 Task: Add Else Nutrition Organic 6 Months+ Original Plant-Powered Super Cereal to the cart.
Action: Mouse moved to (272, 135)
Screenshot: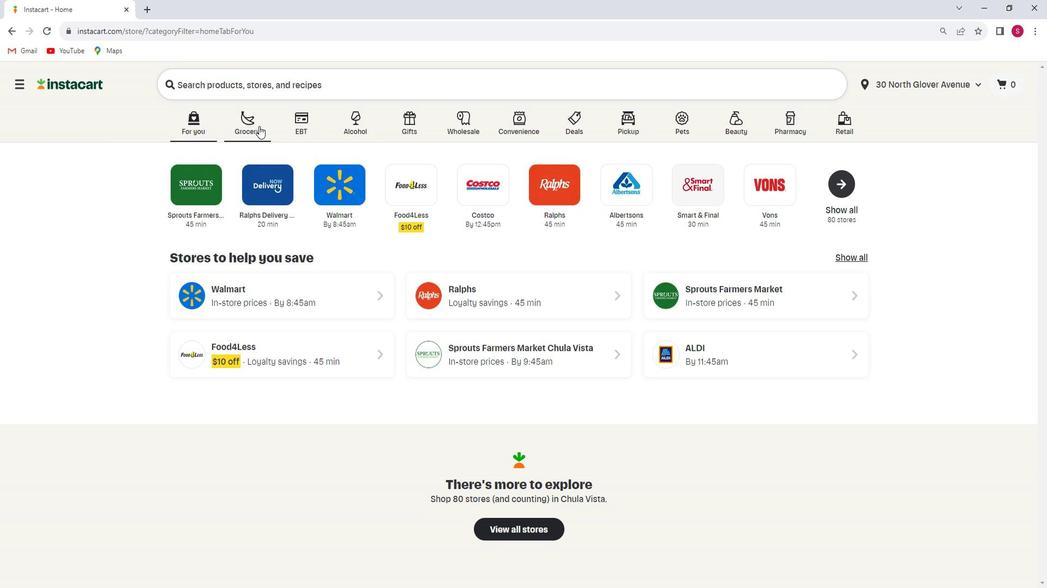 
Action: Mouse pressed left at (272, 135)
Screenshot: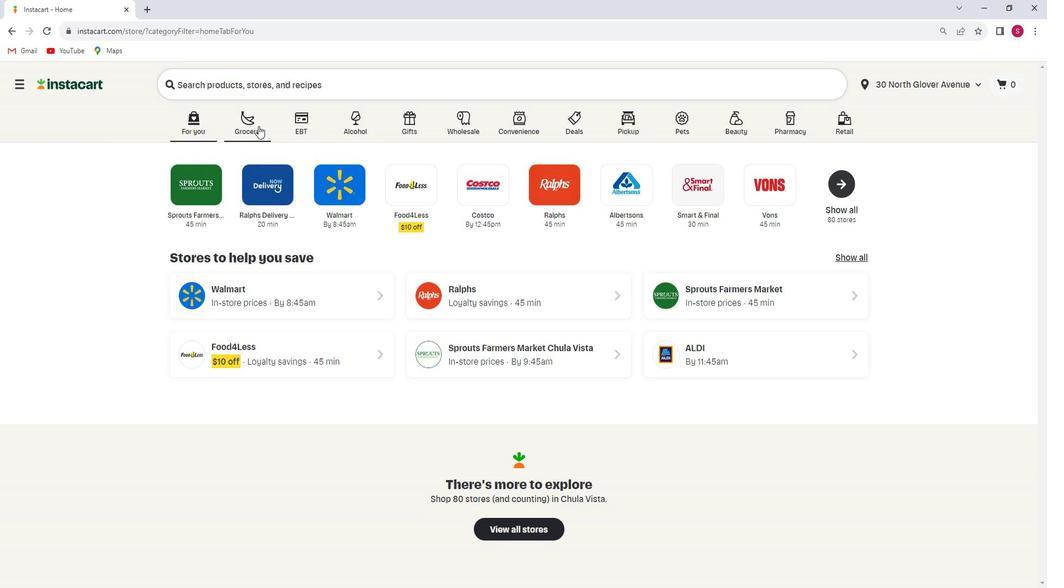 
Action: Mouse moved to (265, 320)
Screenshot: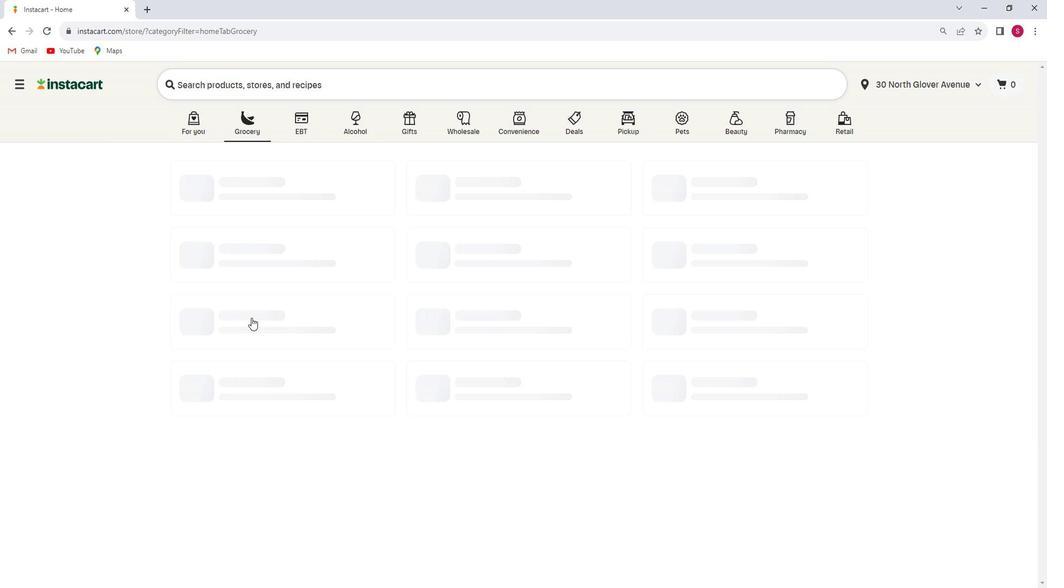 
Action: Mouse pressed left at (265, 320)
Screenshot: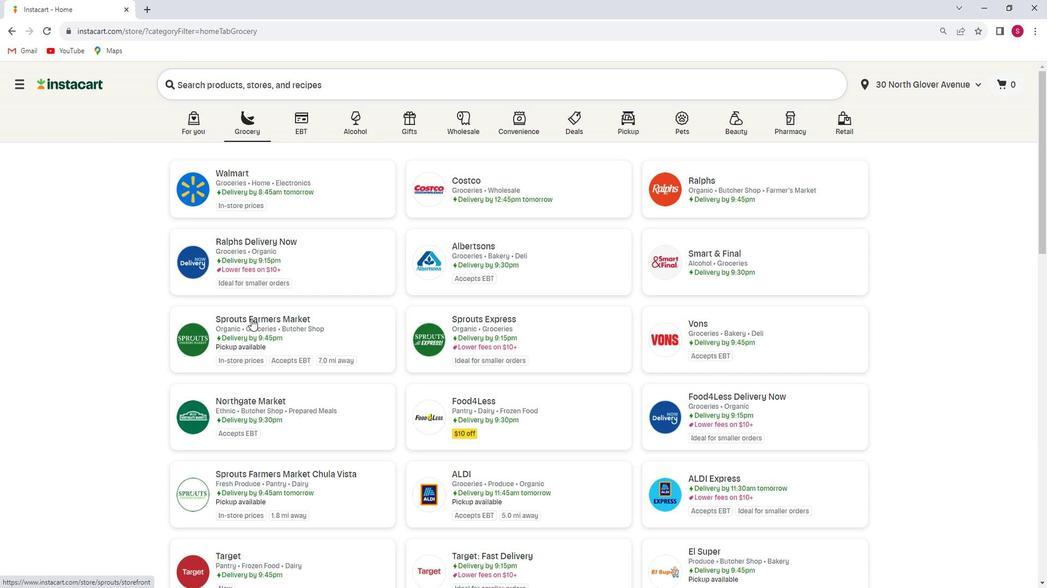
Action: Mouse moved to (107, 338)
Screenshot: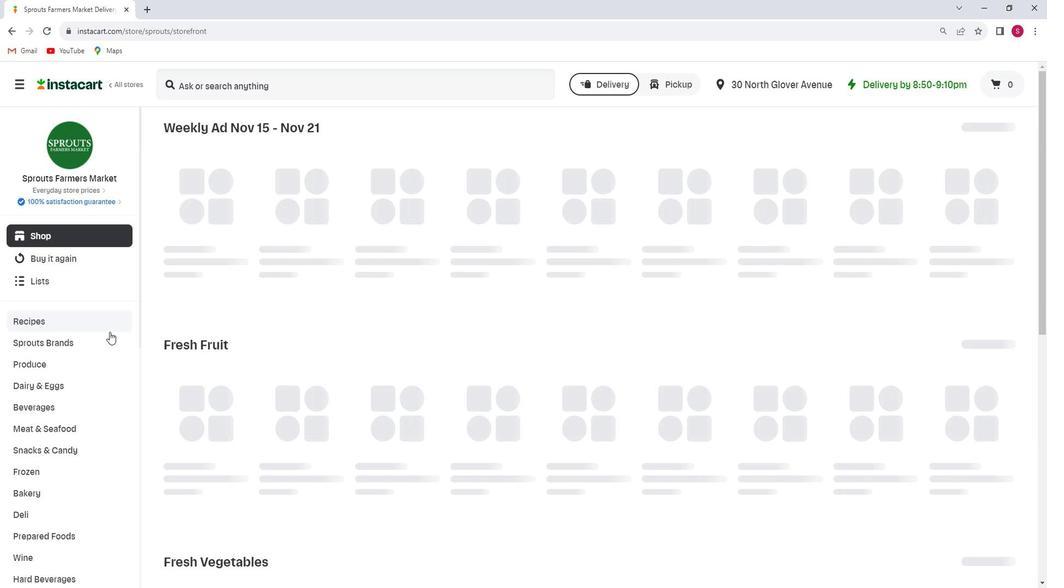
Action: Mouse scrolled (107, 338) with delta (0, 0)
Screenshot: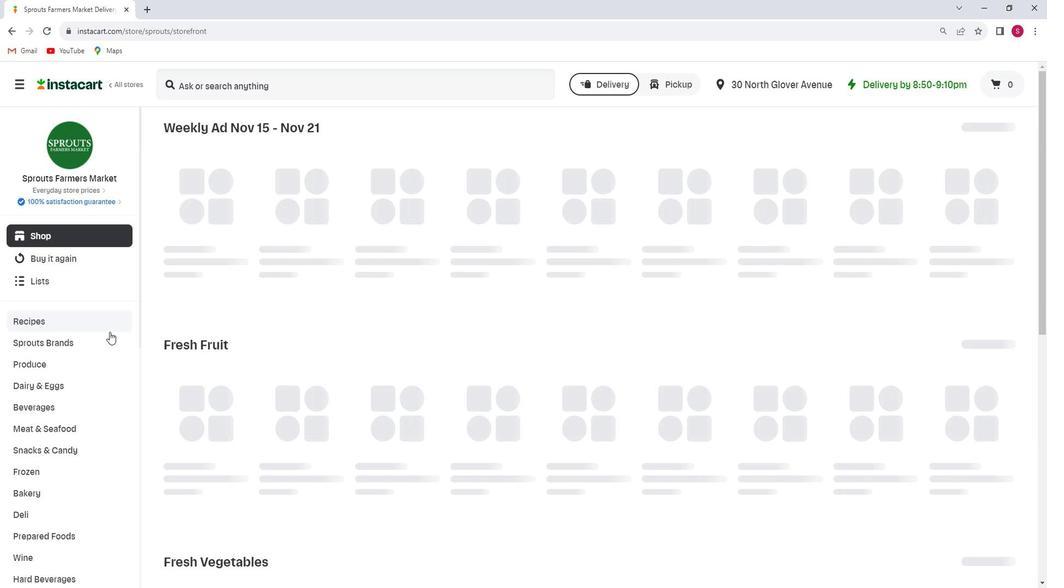 
Action: Mouse scrolled (107, 338) with delta (0, 0)
Screenshot: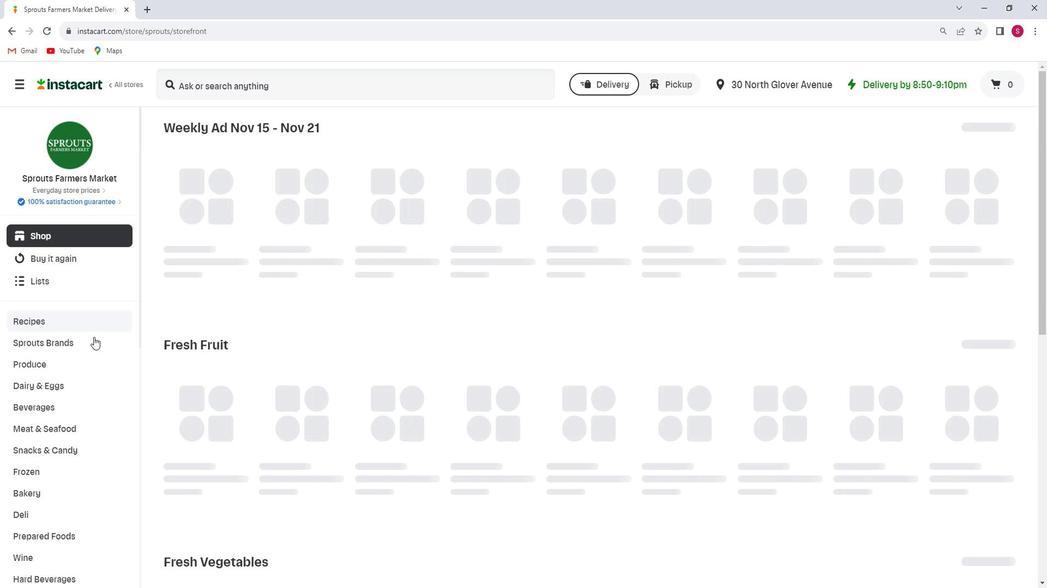 
Action: Mouse scrolled (107, 338) with delta (0, 0)
Screenshot: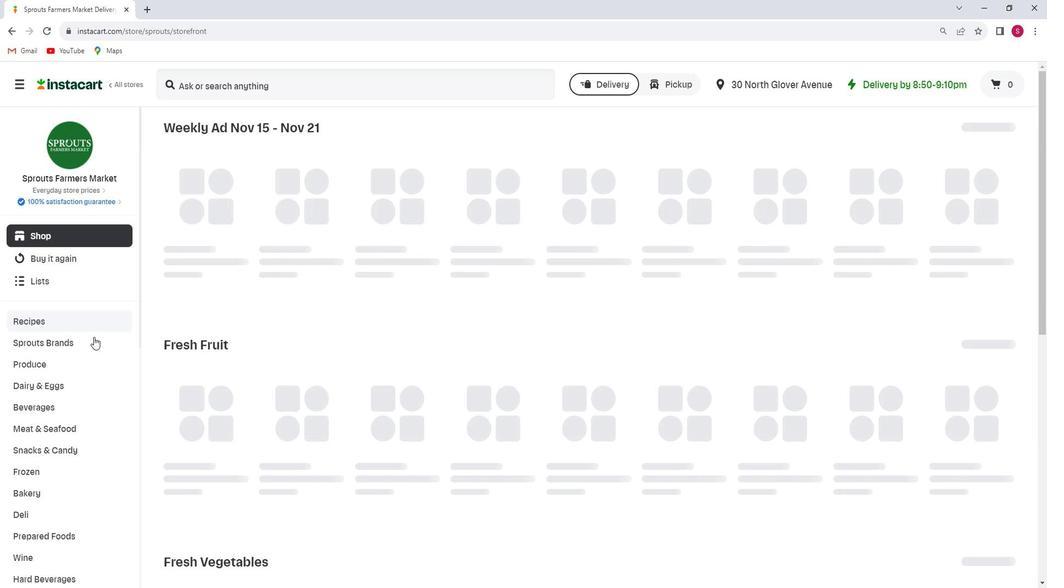 
Action: Mouse moved to (107, 338)
Screenshot: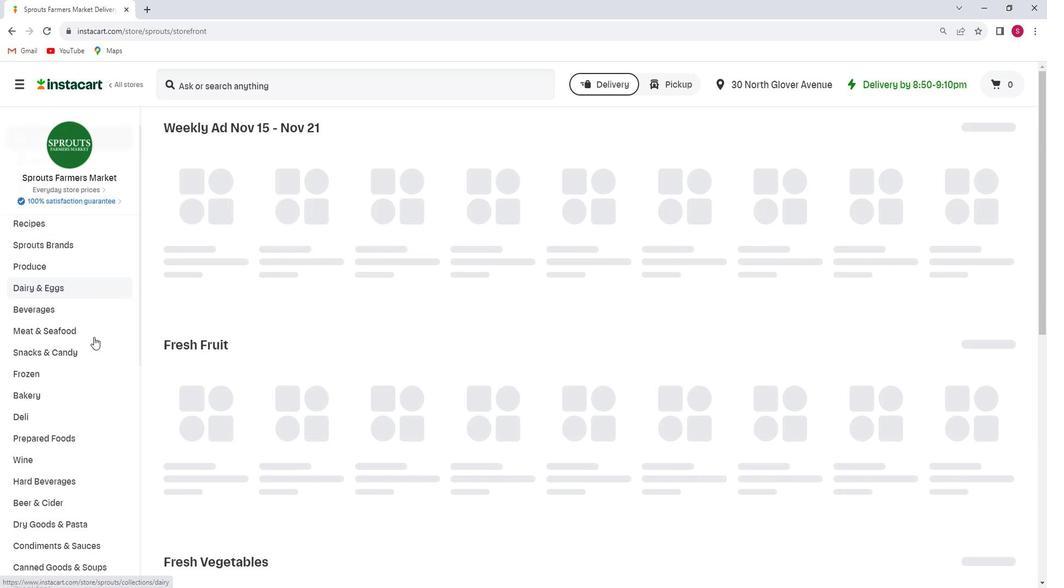 
Action: Mouse scrolled (107, 338) with delta (0, 0)
Screenshot: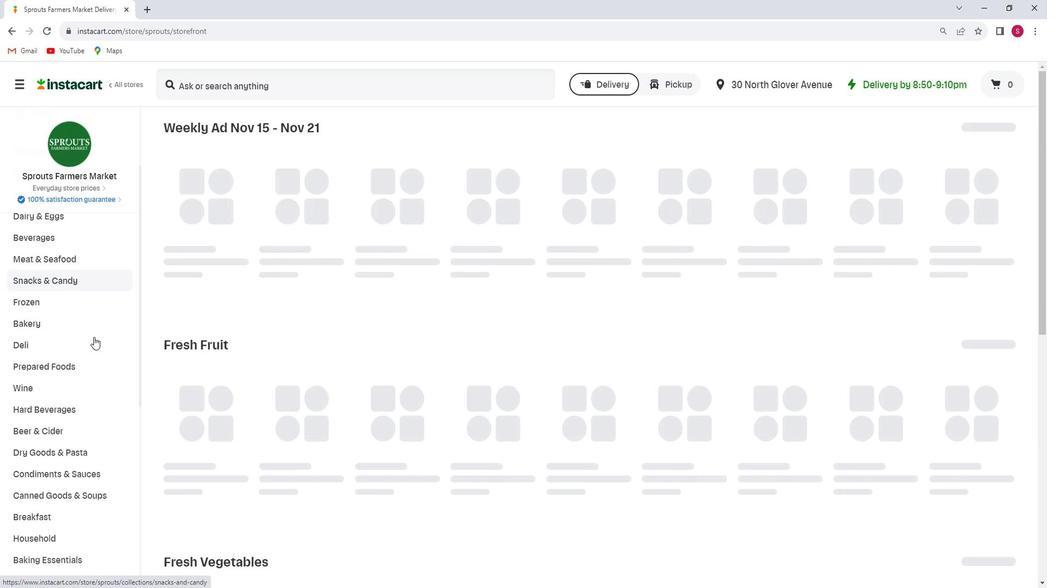 
Action: Mouse scrolled (107, 338) with delta (0, 0)
Screenshot: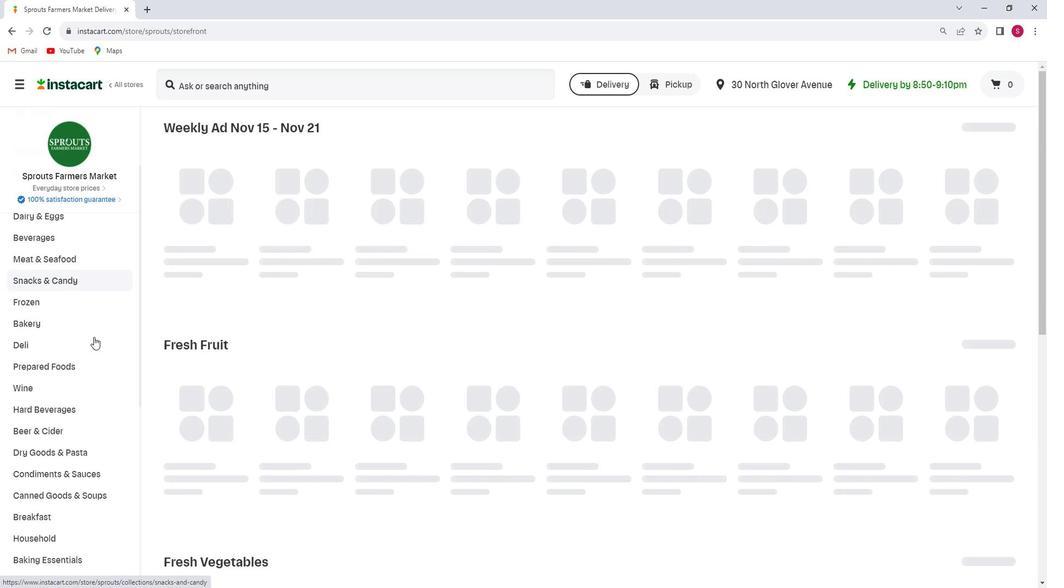 
Action: Mouse scrolled (107, 338) with delta (0, 0)
Screenshot: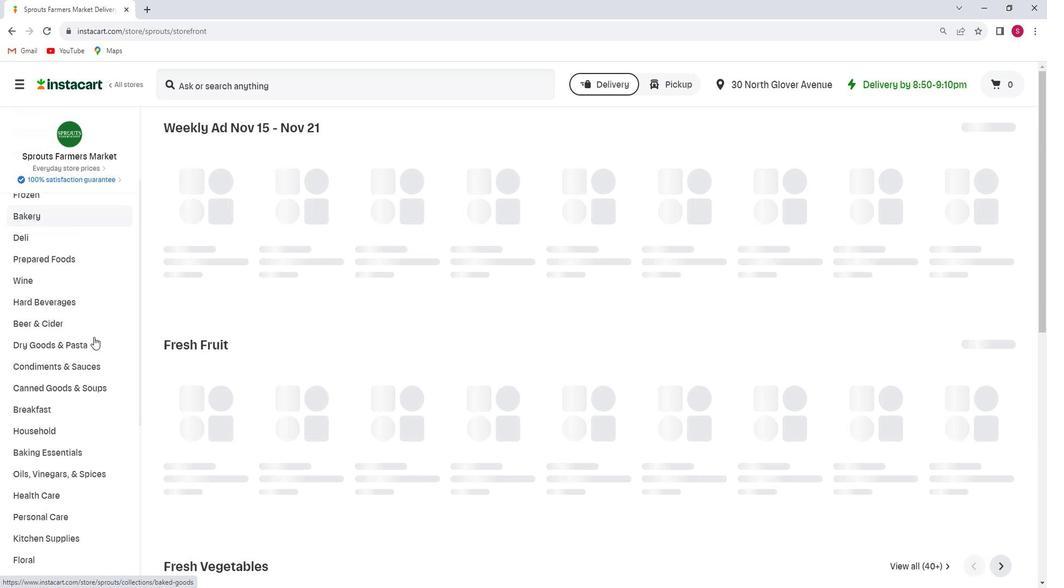 
Action: Mouse scrolled (107, 338) with delta (0, 0)
Screenshot: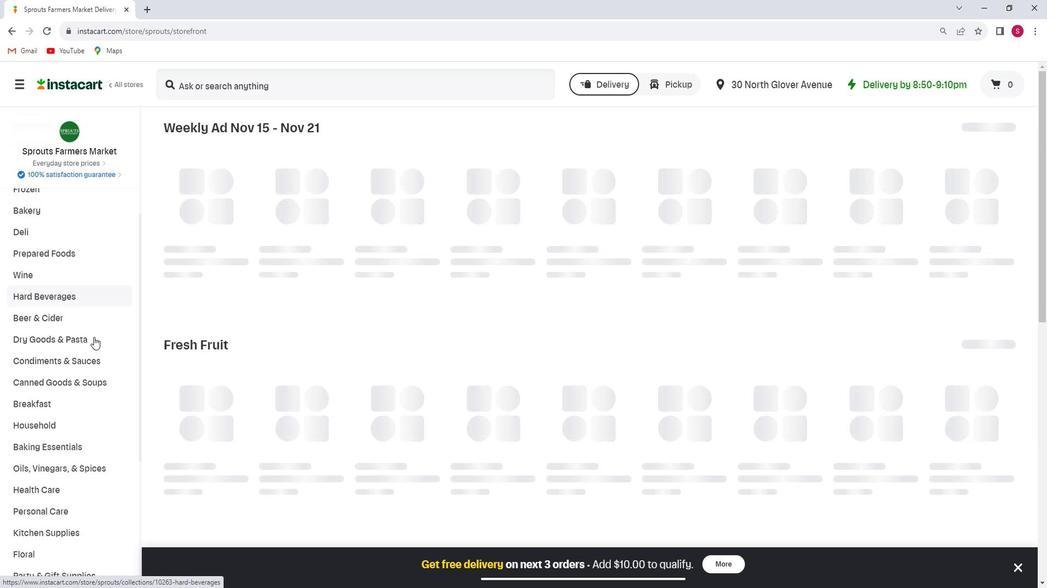 
Action: Mouse scrolled (107, 338) with delta (0, 0)
Screenshot: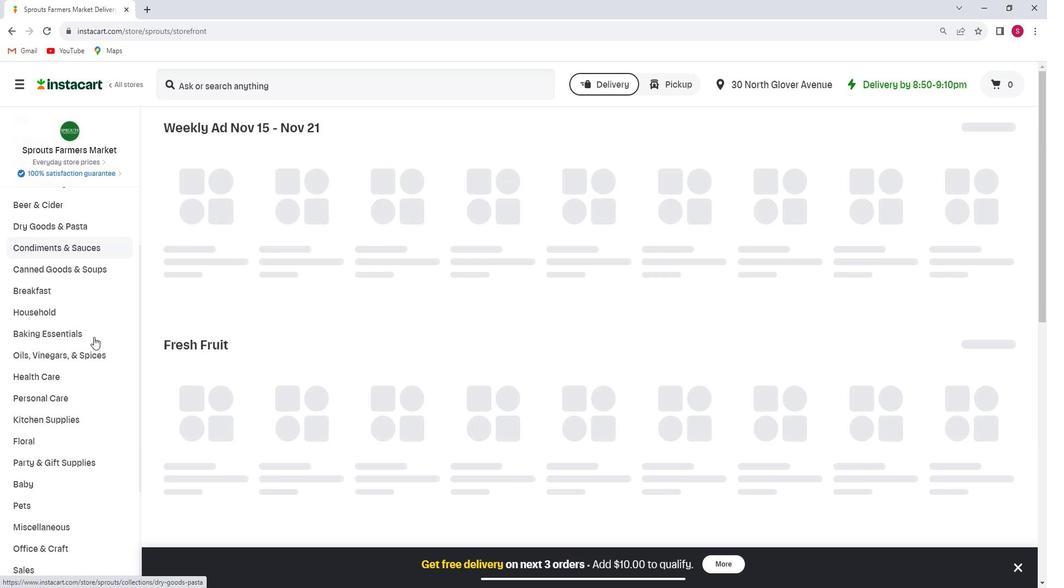 
Action: Mouse moved to (105, 341)
Screenshot: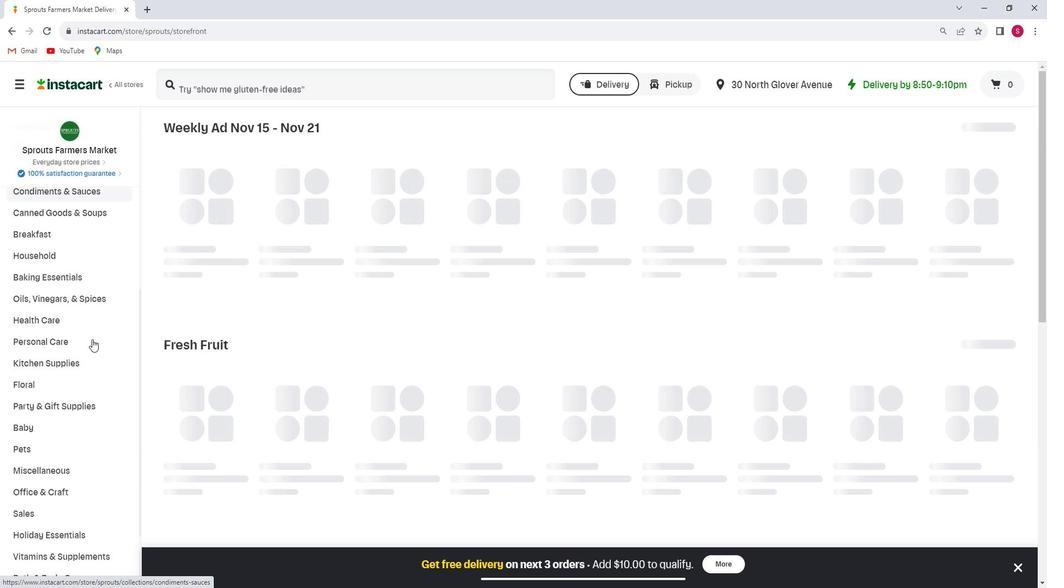 
Action: Mouse scrolled (105, 340) with delta (0, 0)
Screenshot: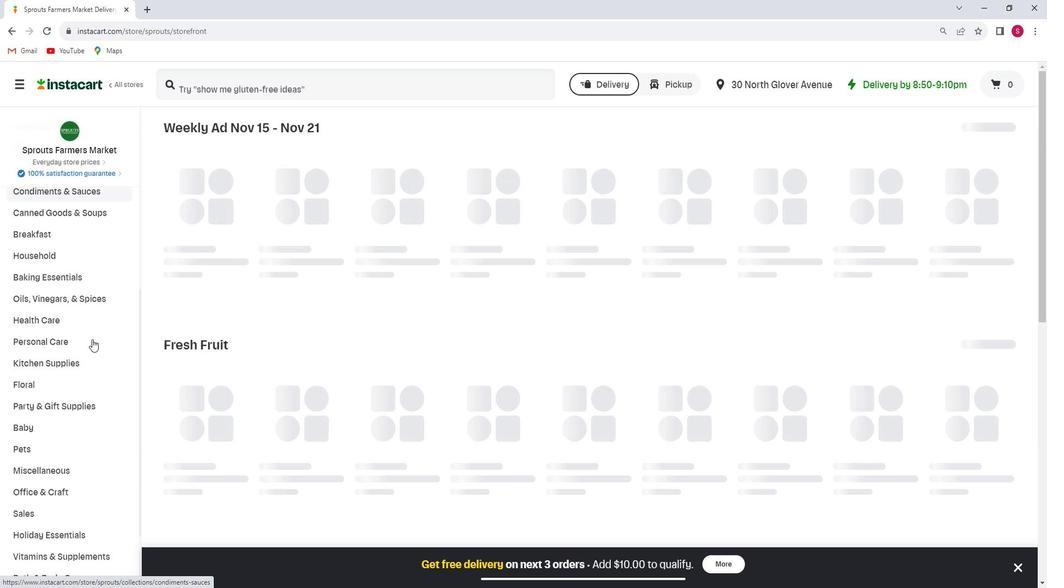 
Action: Mouse scrolled (105, 340) with delta (0, 0)
Screenshot: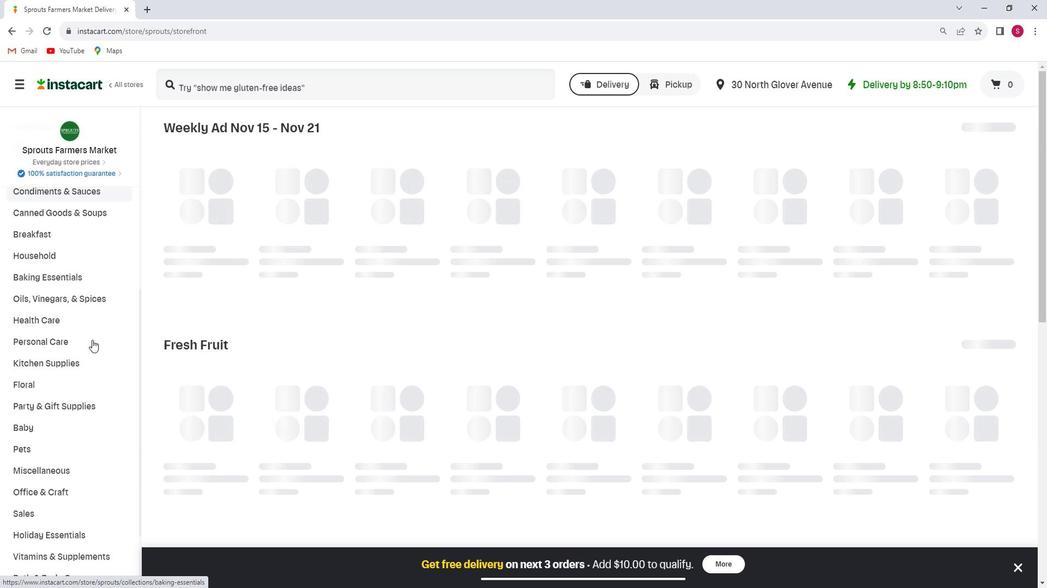 
Action: Mouse moved to (58, 393)
Screenshot: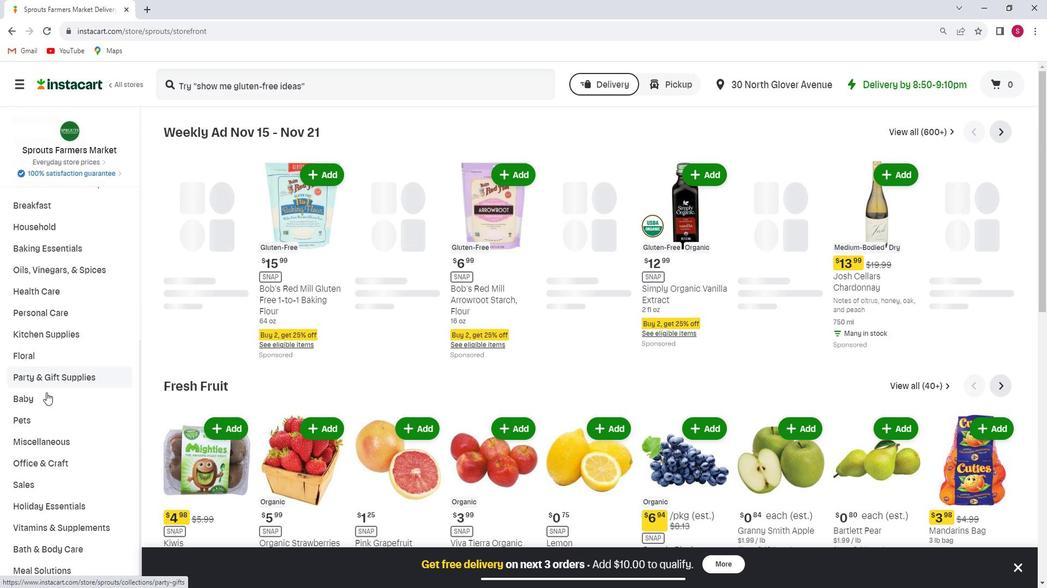 
Action: Mouse pressed left at (58, 393)
Screenshot: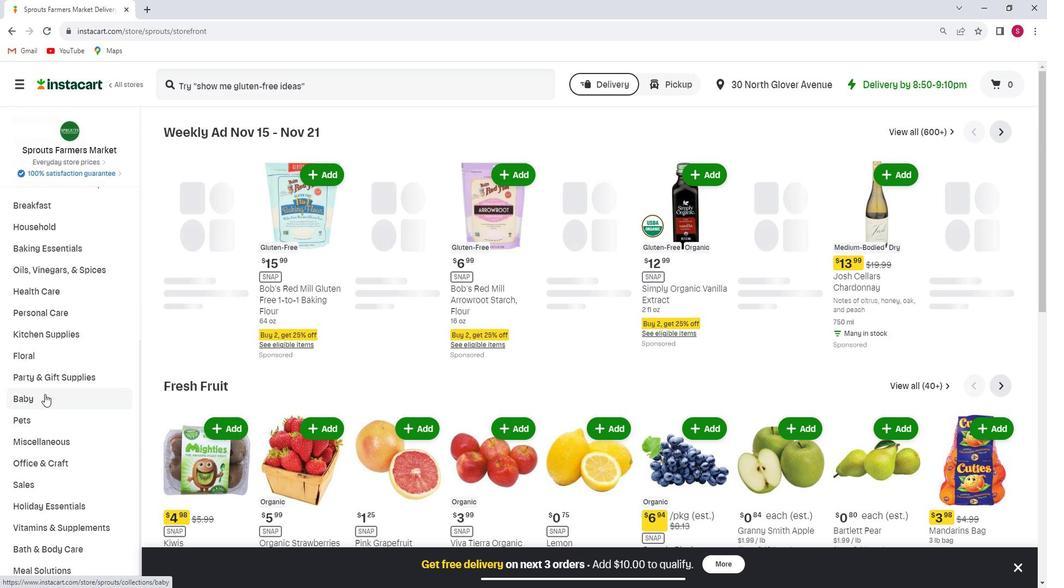 
Action: Mouse moved to (46, 482)
Screenshot: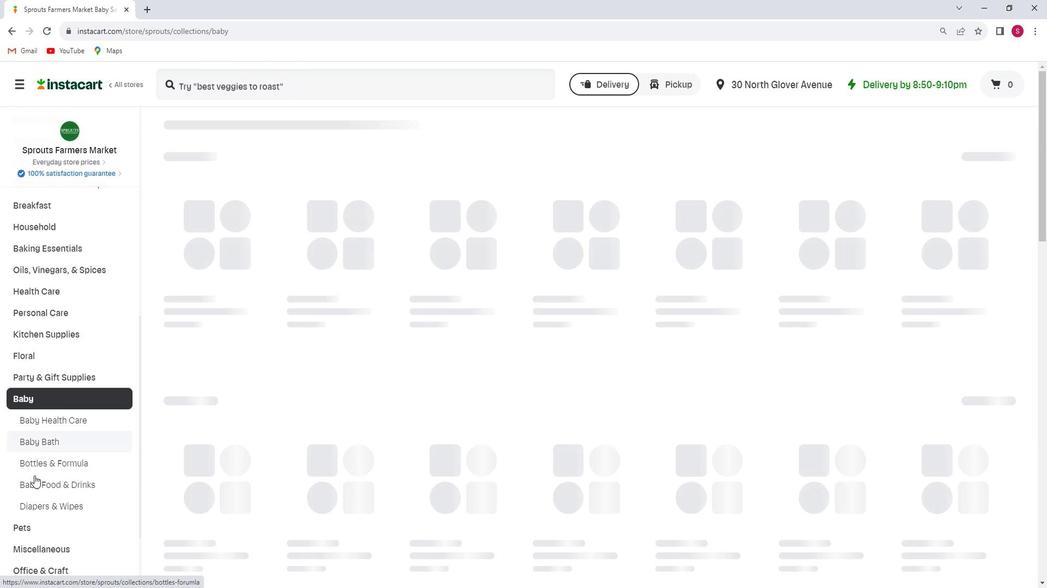 
Action: Mouse pressed left at (46, 482)
Screenshot: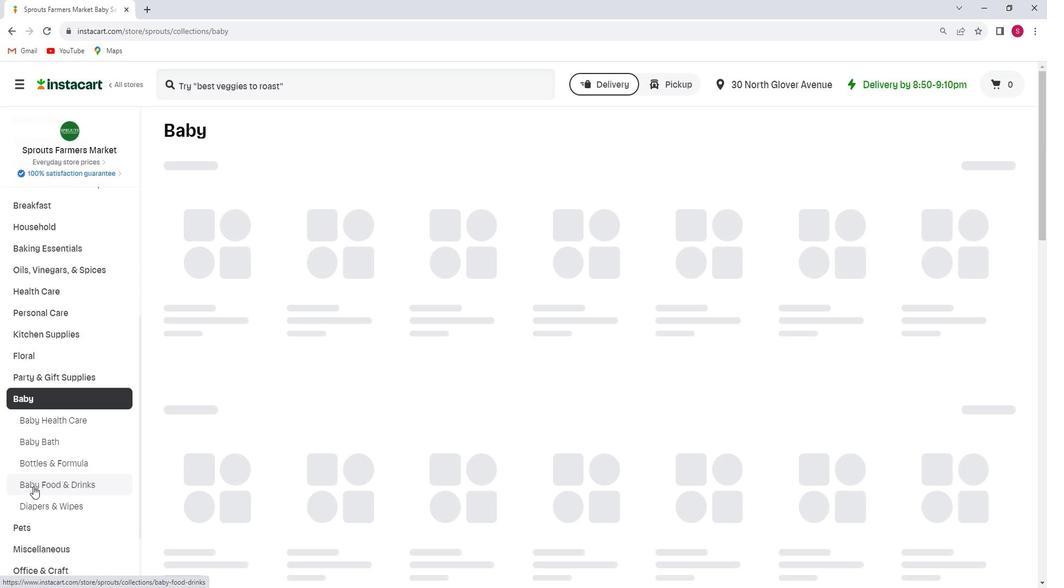 
Action: Mouse moved to (234, 97)
Screenshot: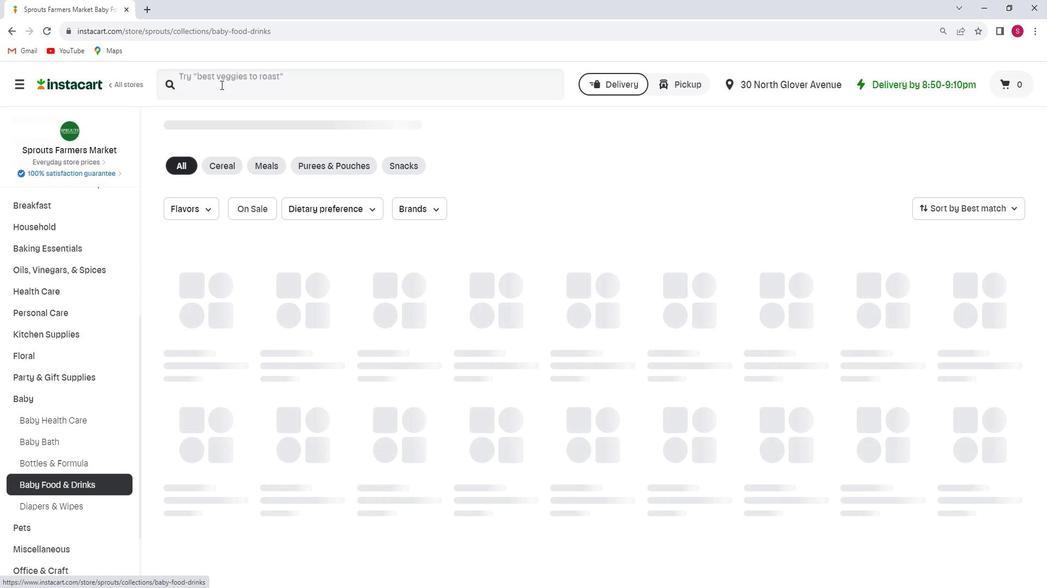 
Action: Mouse pressed left at (234, 97)
Screenshot: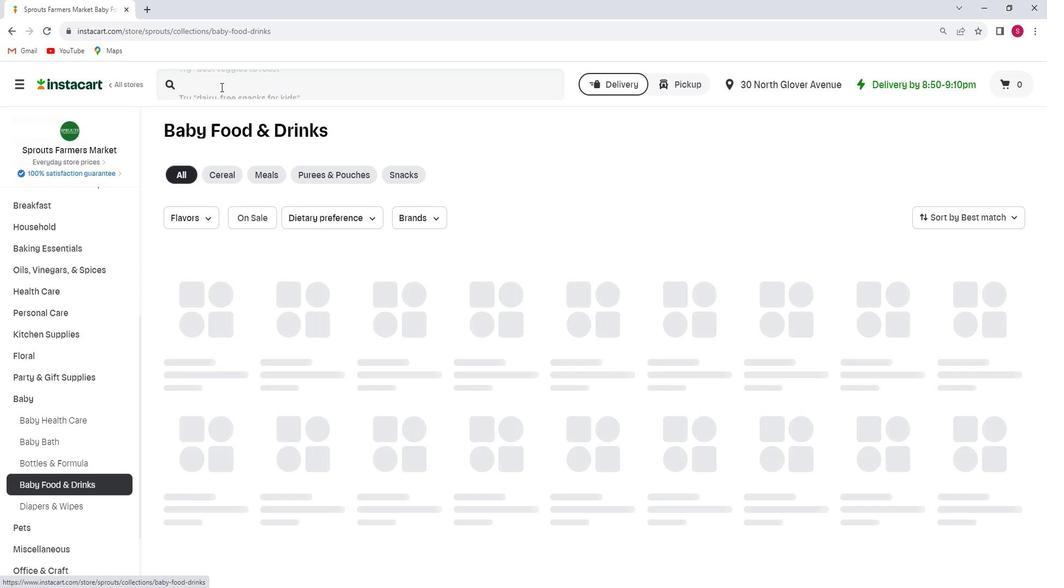 
Action: Key pressed <Key.shift><Key.shift><Key.shift><Key.shift><Key.shift><Key.shift><Key.shift><Key.shift><Key.shift><Key.shift><Key.shift><Key.shift><Key.shift>Else<Key.space><Key.shift_r><Key.shift_r>Nutritio
Screenshot: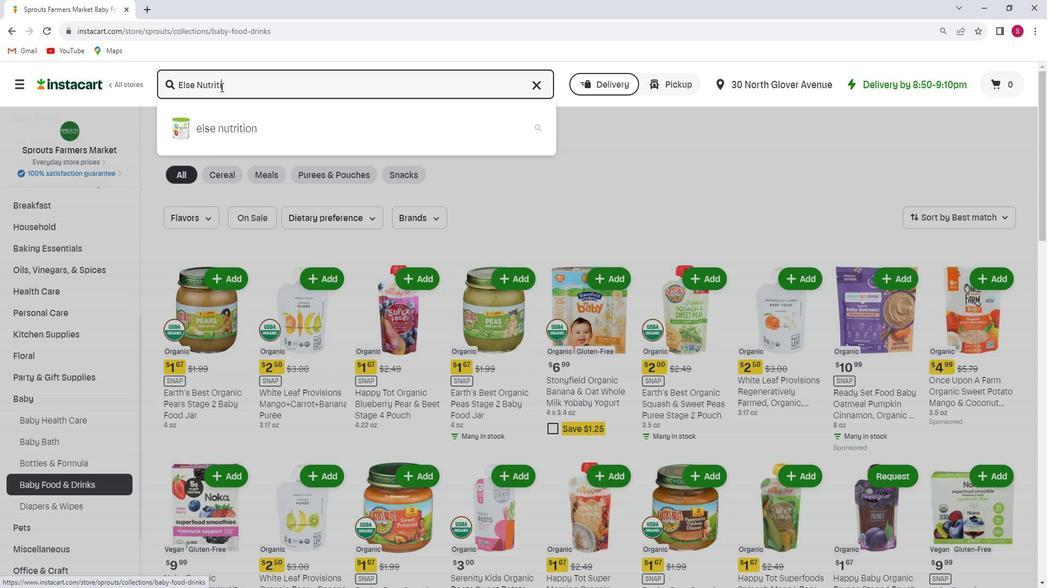 
Action: Mouse moved to (399, 132)
Screenshot: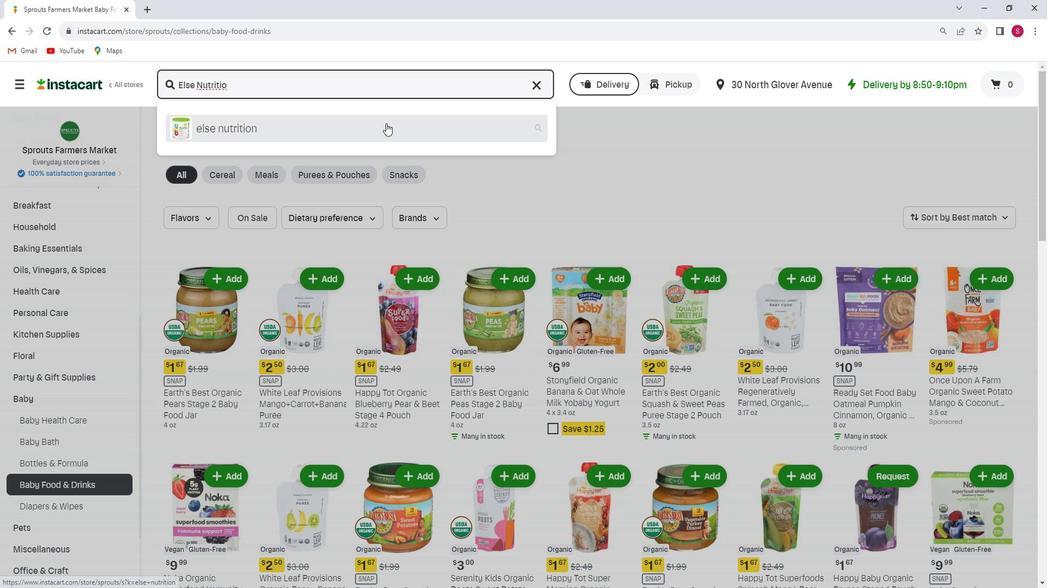 
Action: Key pressed n<Key.space><Key.shift_r>Organic<Key.space>6<Key.space><Key.shift_r>Months+<Key.space><Key.shift_r>Original<Key.space><Key.shift_r>Plant-<Key.shift_r>Powered<Key.space><Key.shift>Super<Key.space><Key.shift><Key.shift><Key.shift><Key.shift><Key.shift><Key.shift><Key.shift><Key.shift><Key.shift><Key.shift><Key.shift>Cereal<Key.enter>
Screenshot: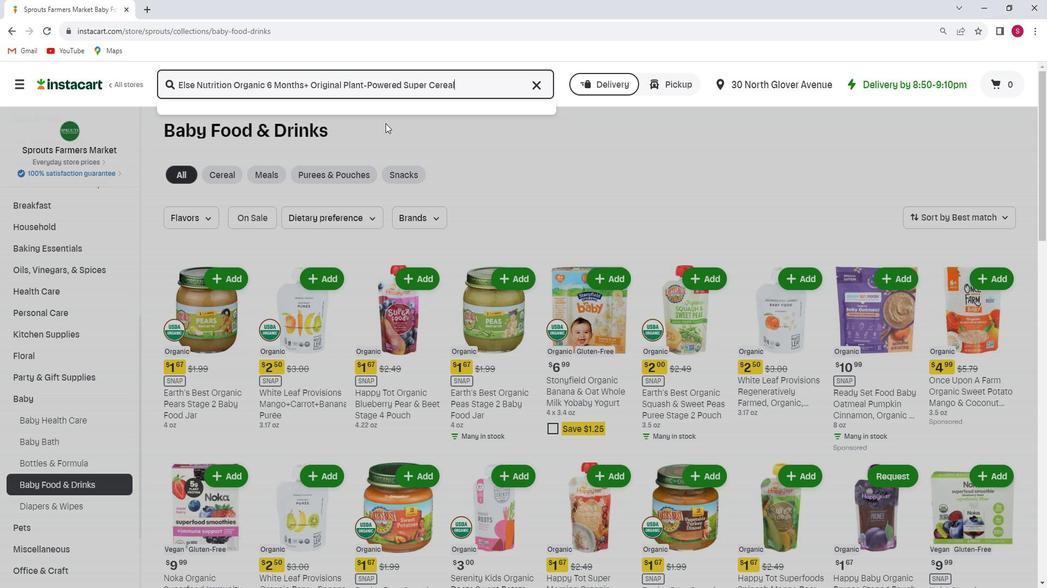 
Action: Mouse moved to (595, 196)
Screenshot: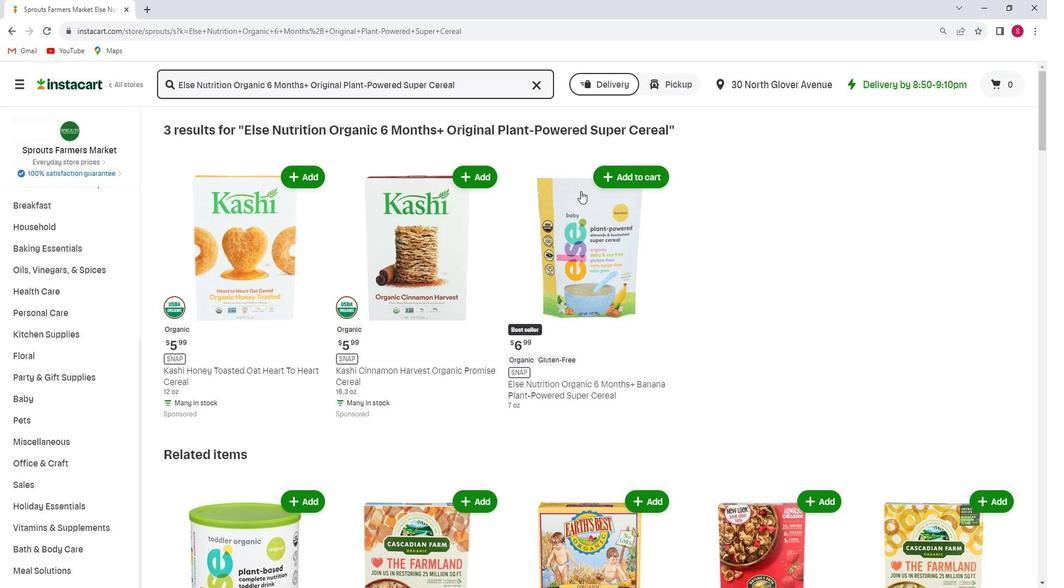 
Action: Mouse scrolled (595, 196) with delta (0, 0)
Screenshot: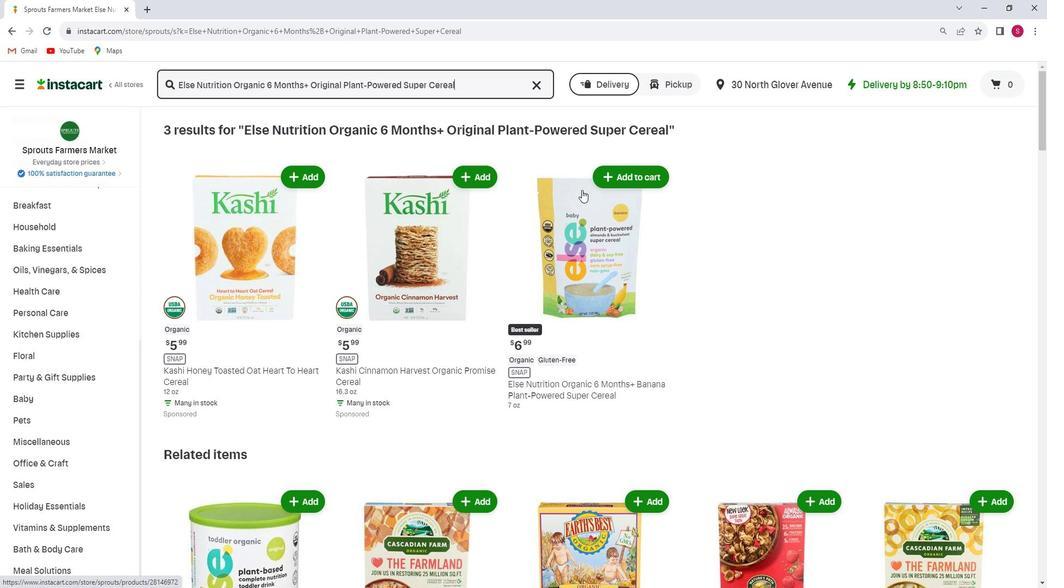 
Action: Mouse moved to (587, 202)
Screenshot: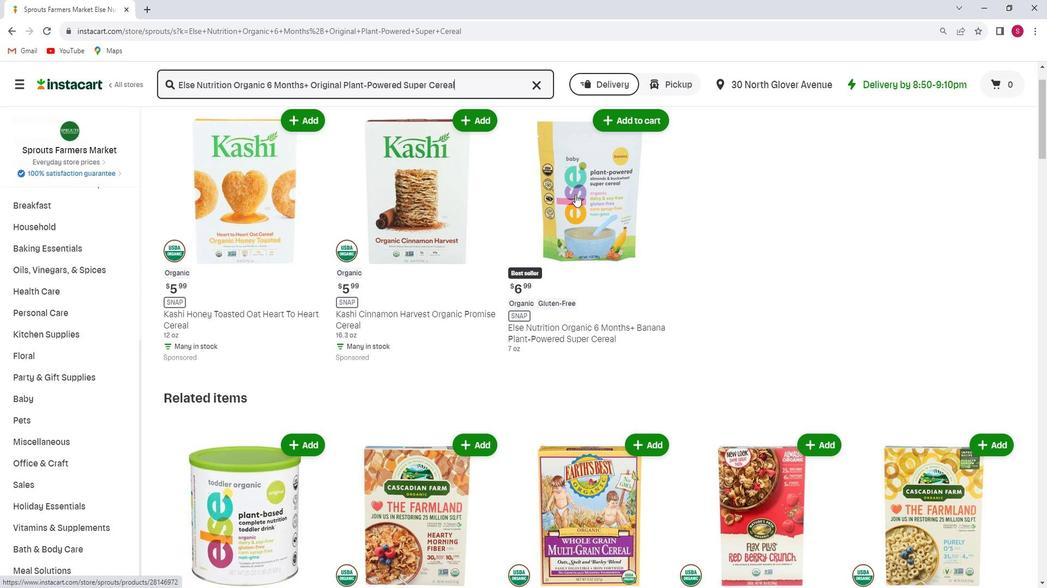 
Action: Mouse scrolled (587, 202) with delta (0, 0)
Screenshot: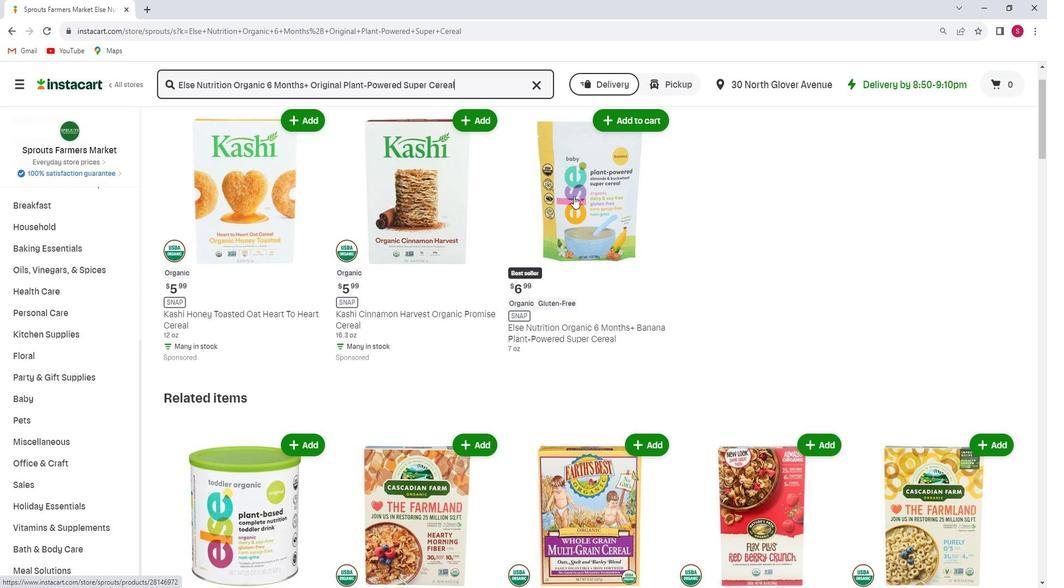
Action: Mouse scrolled (587, 202) with delta (0, 0)
Screenshot: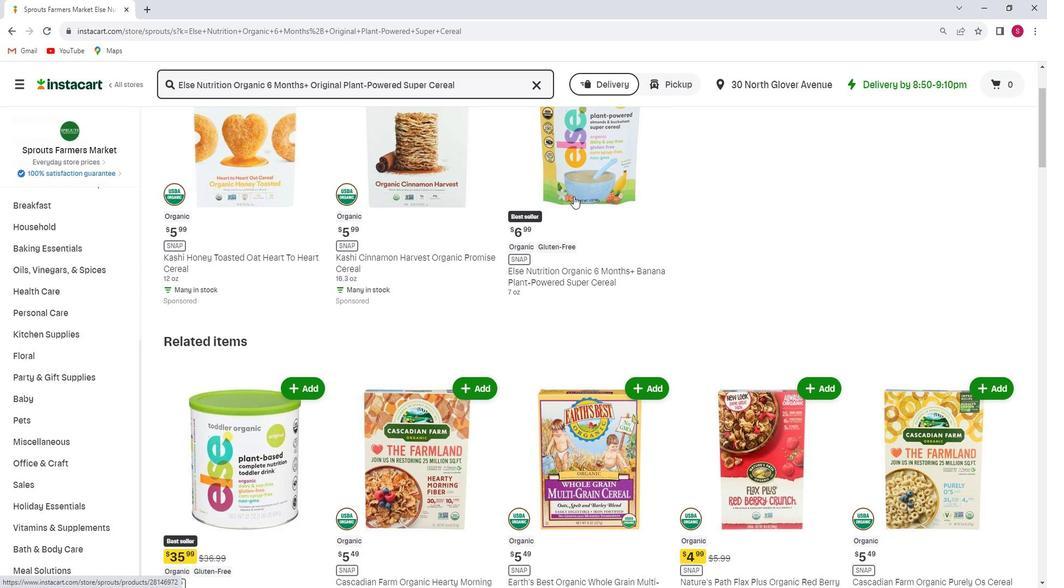 
Action: Mouse scrolled (587, 202) with delta (0, 0)
Screenshot: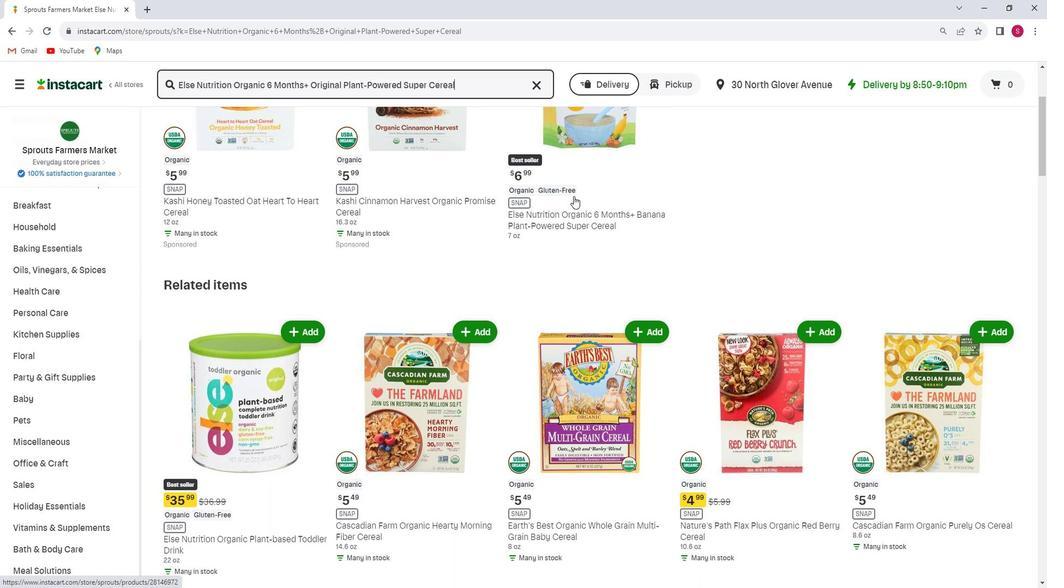 
Action: Mouse scrolled (587, 202) with delta (0, 0)
Screenshot: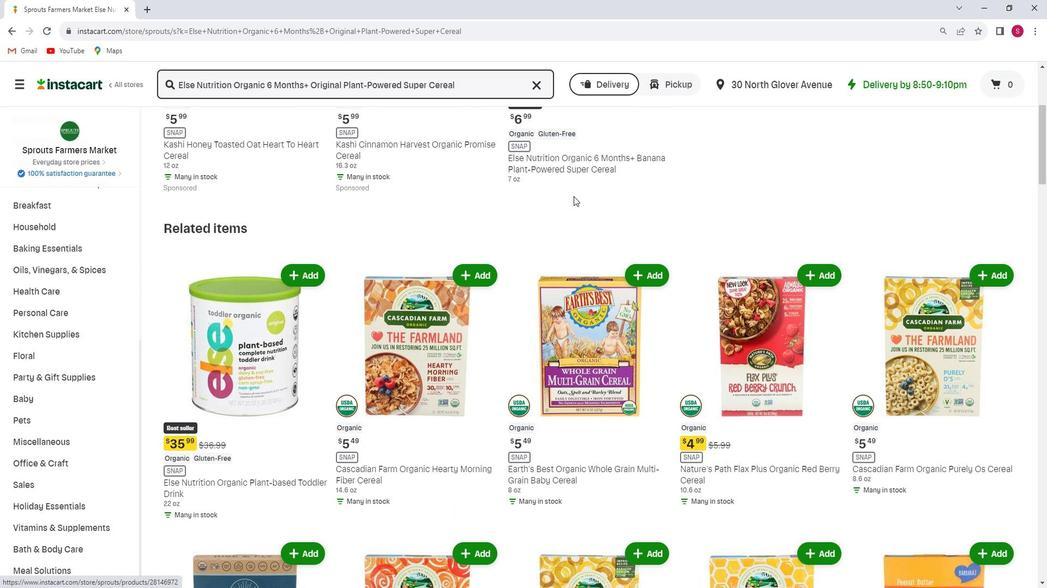 
Action: Mouse scrolled (587, 202) with delta (0, 0)
Screenshot: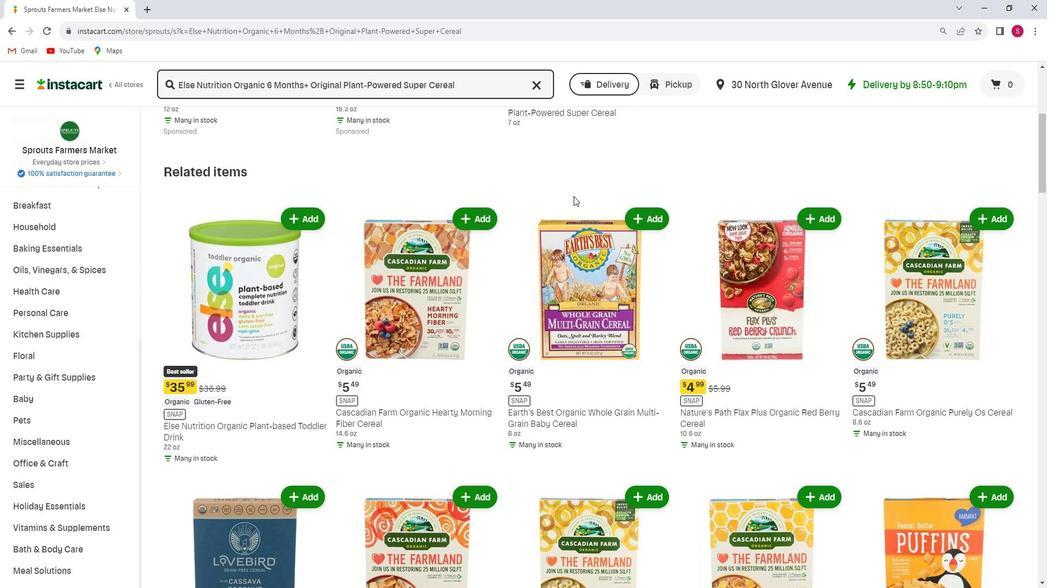 
Action: Mouse scrolled (587, 202) with delta (0, 0)
Screenshot: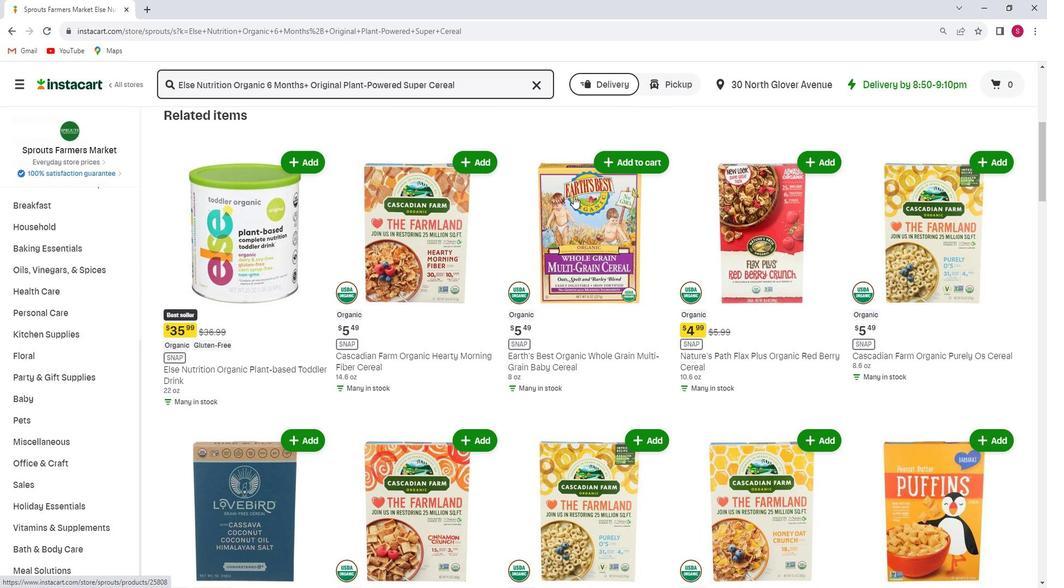 
Action: Mouse scrolled (587, 202) with delta (0, 0)
Screenshot: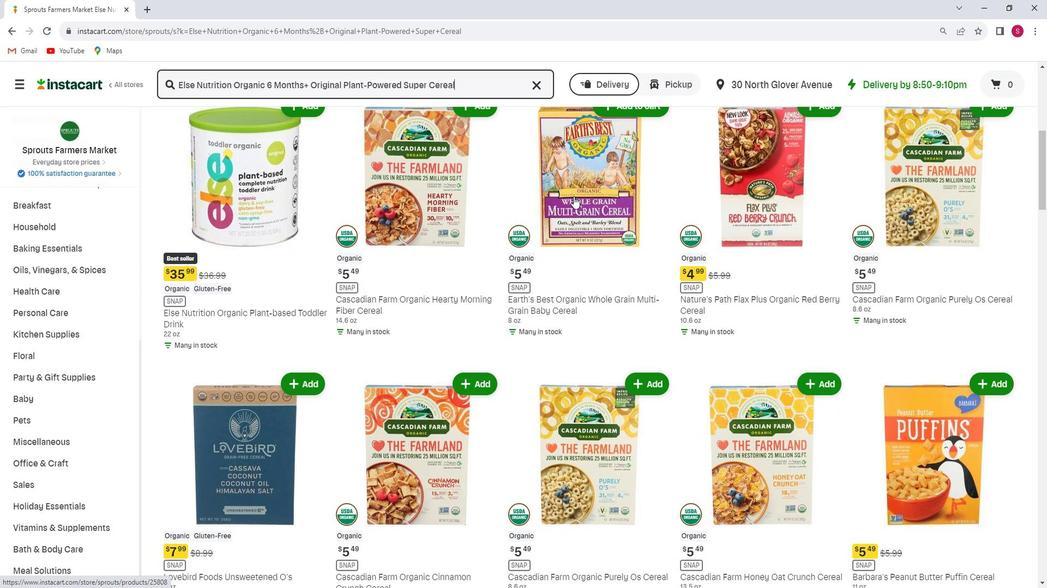 
Action: Mouse scrolled (587, 202) with delta (0, 0)
Screenshot: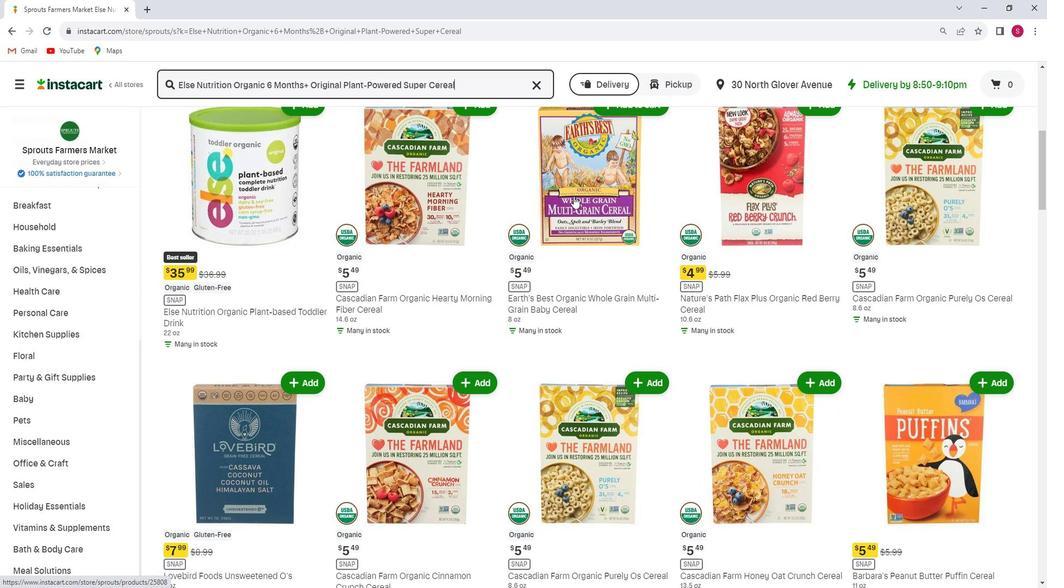 
Action: Mouse scrolled (587, 202) with delta (0, 0)
Screenshot: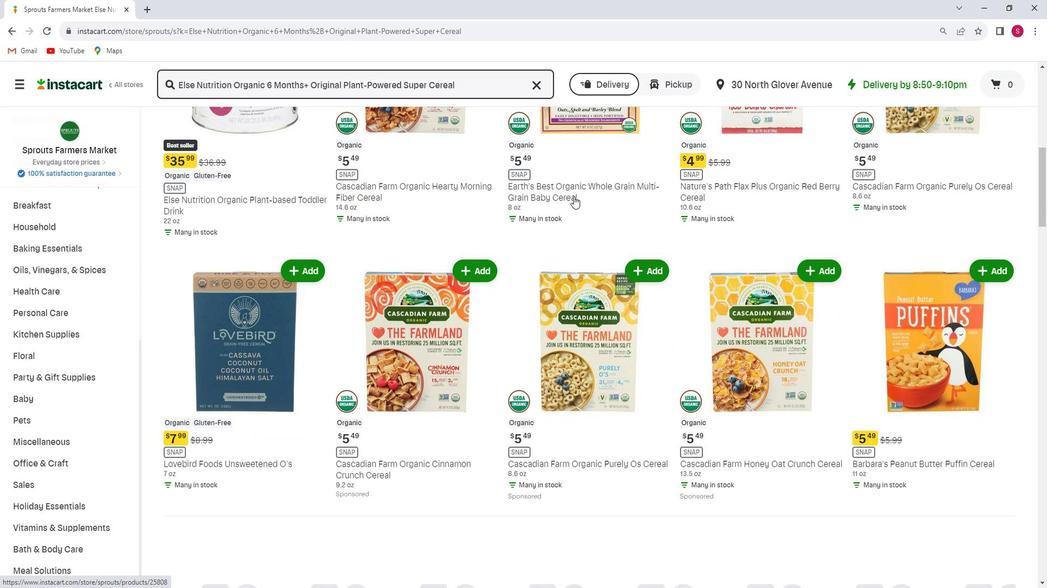 
Action: Mouse scrolled (587, 202) with delta (0, 0)
Screenshot: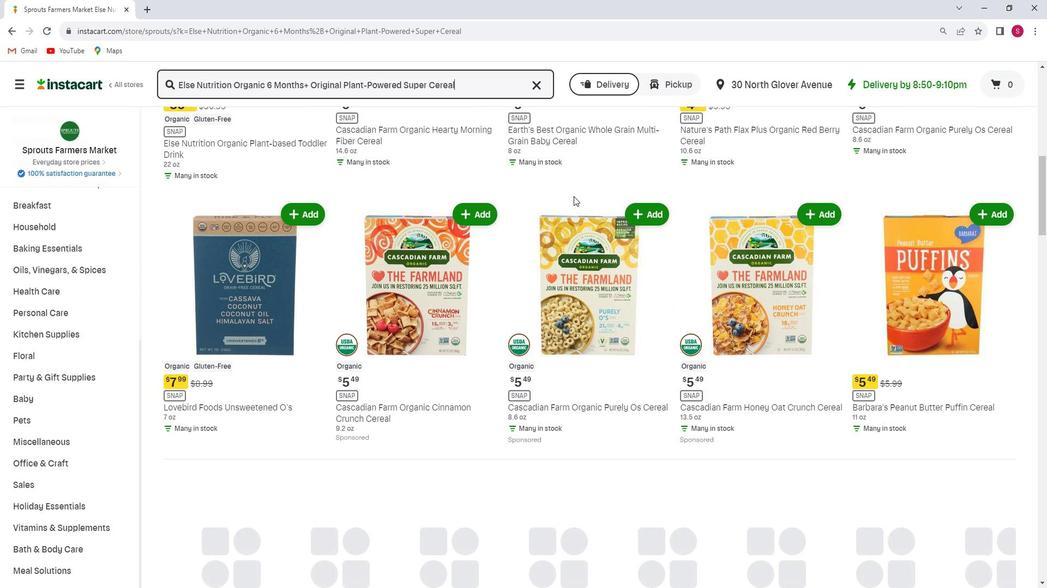 
Action: Mouse scrolled (587, 202) with delta (0, 0)
Screenshot: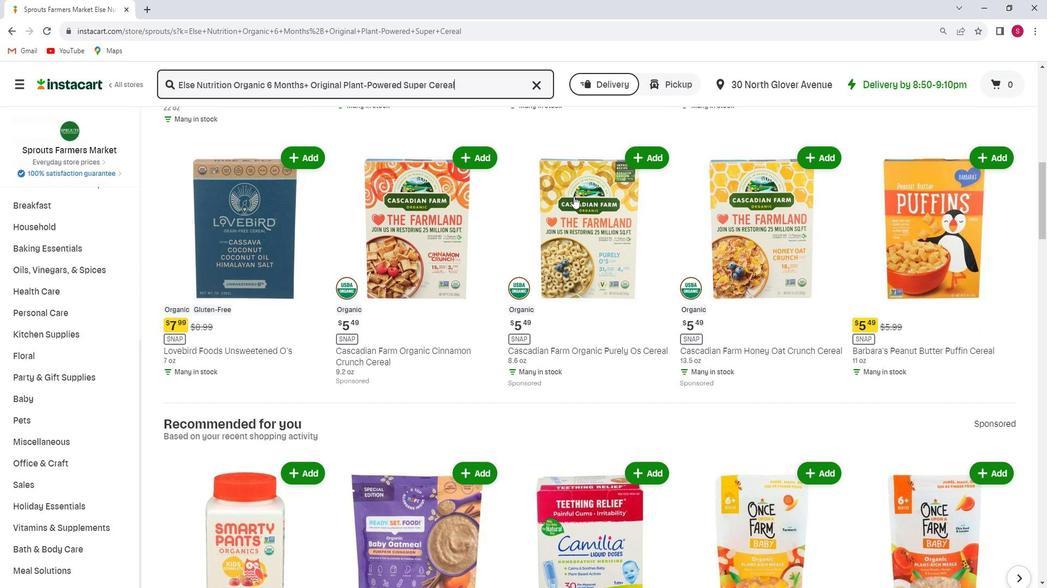 
Action: Mouse scrolled (587, 202) with delta (0, 0)
Screenshot: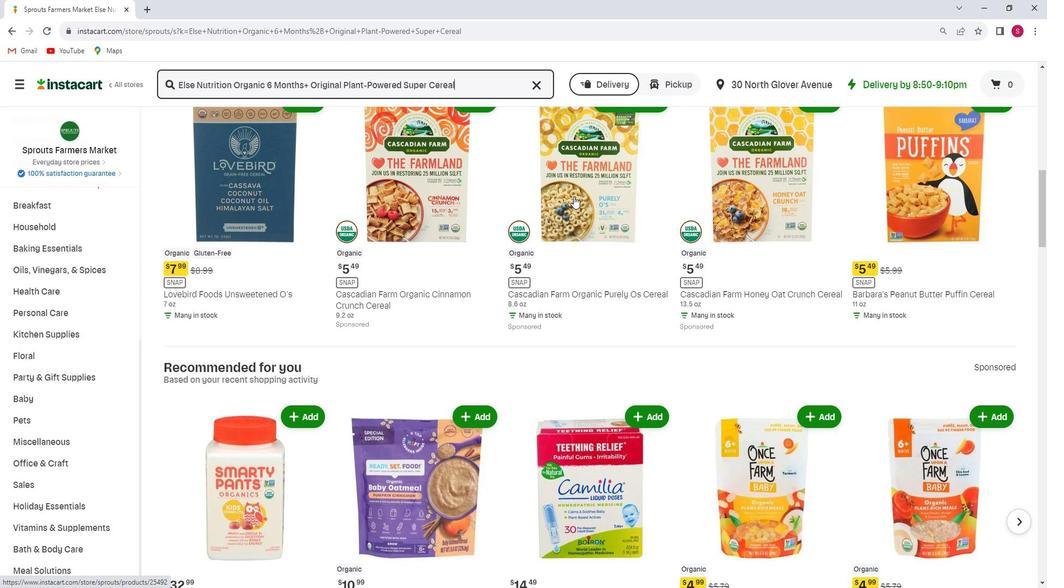 
Action: Mouse scrolled (587, 202) with delta (0, 0)
Screenshot: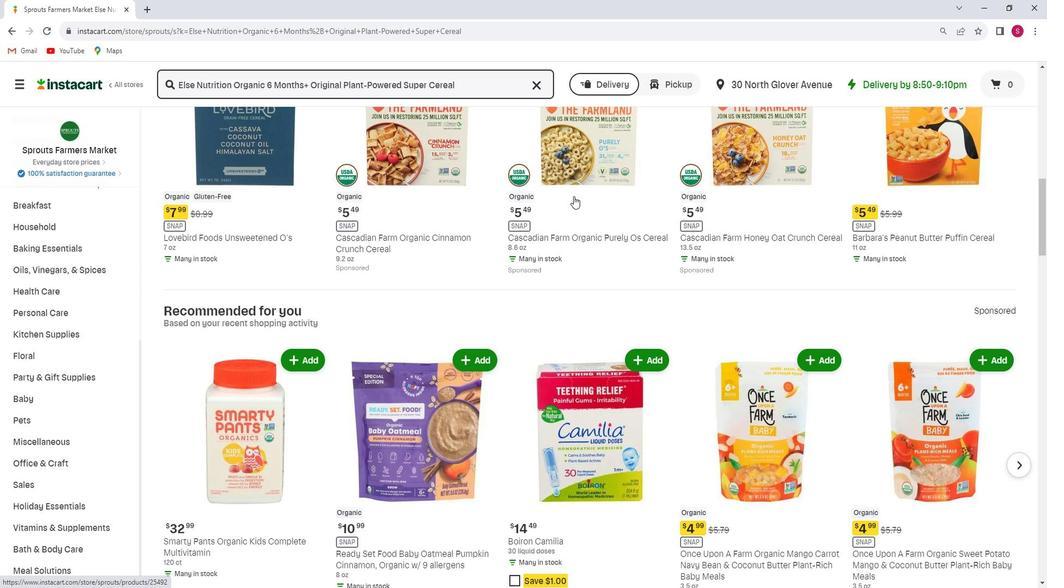 
Action: Mouse scrolled (587, 202) with delta (0, 0)
Screenshot: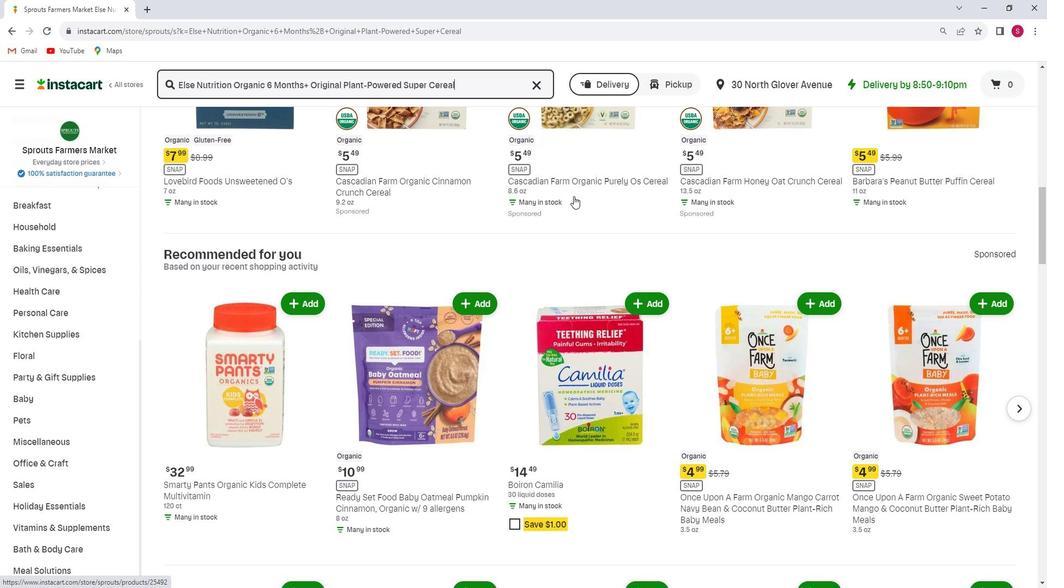 
Action: Mouse scrolled (587, 202) with delta (0, 0)
Screenshot: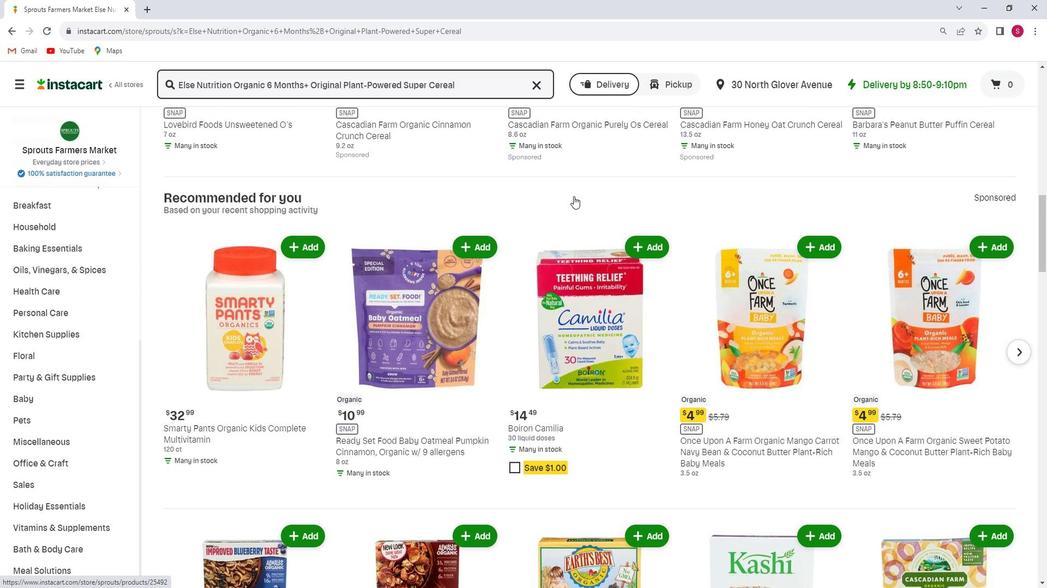 
Action: Mouse scrolled (587, 202) with delta (0, 0)
Screenshot: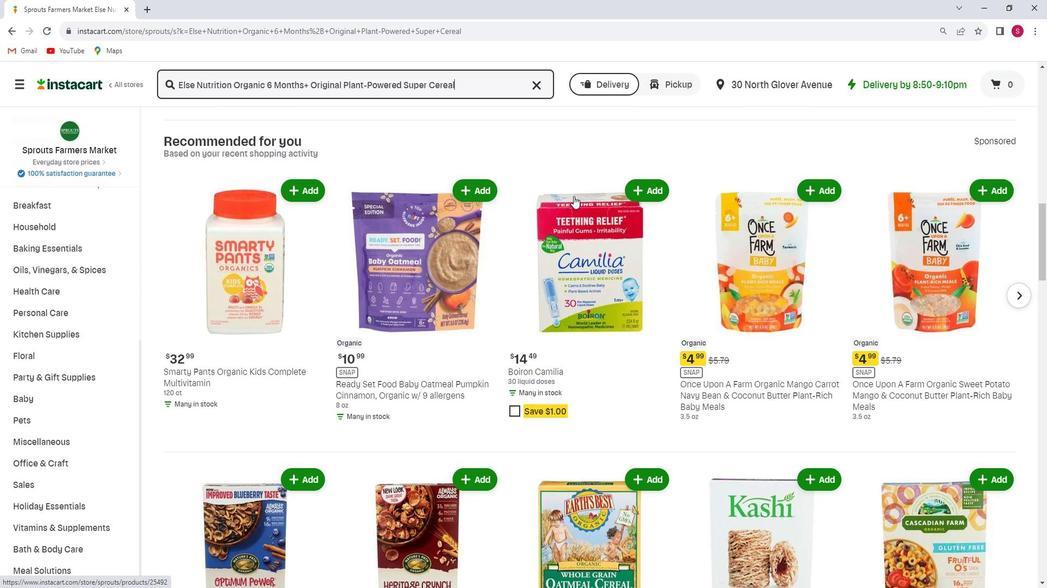 
Action: Mouse scrolled (587, 202) with delta (0, 0)
Screenshot: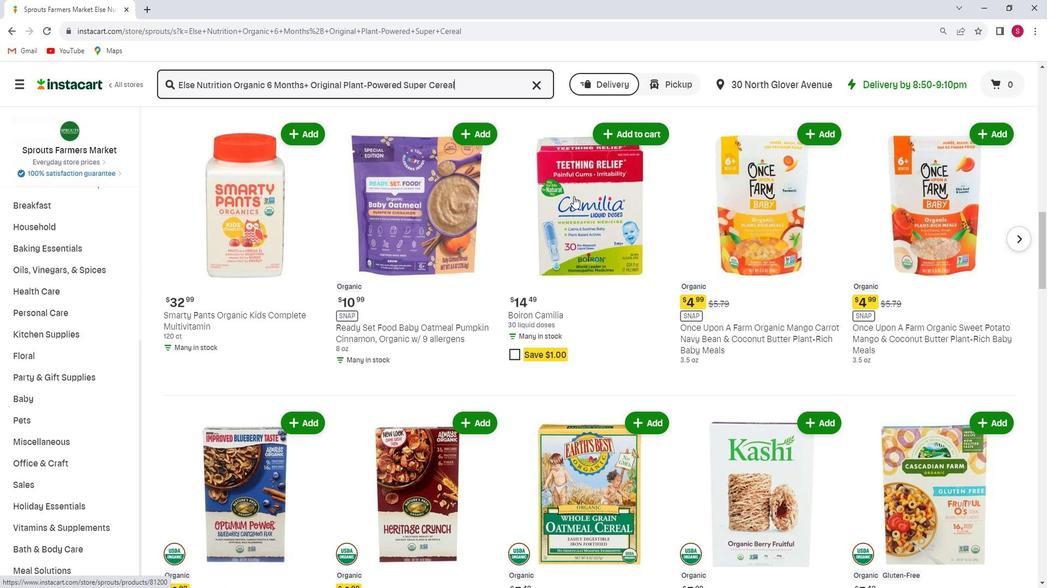 
Action: Mouse scrolled (587, 202) with delta (0, 0)
Screenshot: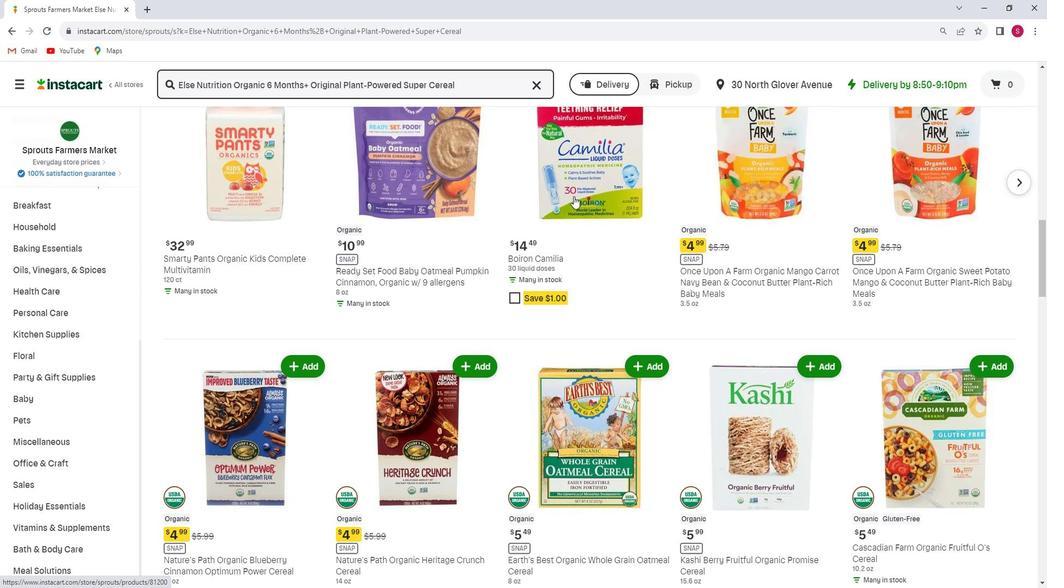 
Action: Mouse scrolled (587, 202) with delta (0, 0)
Screenshot: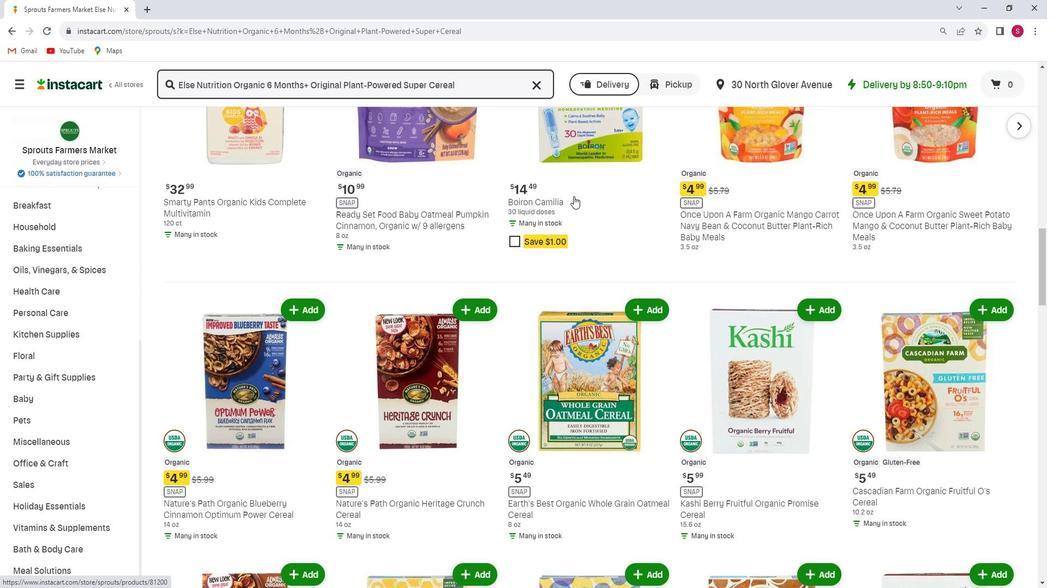 
Action: Mouse scrolled (587, 202) with delta (0, 0)
Screenshot: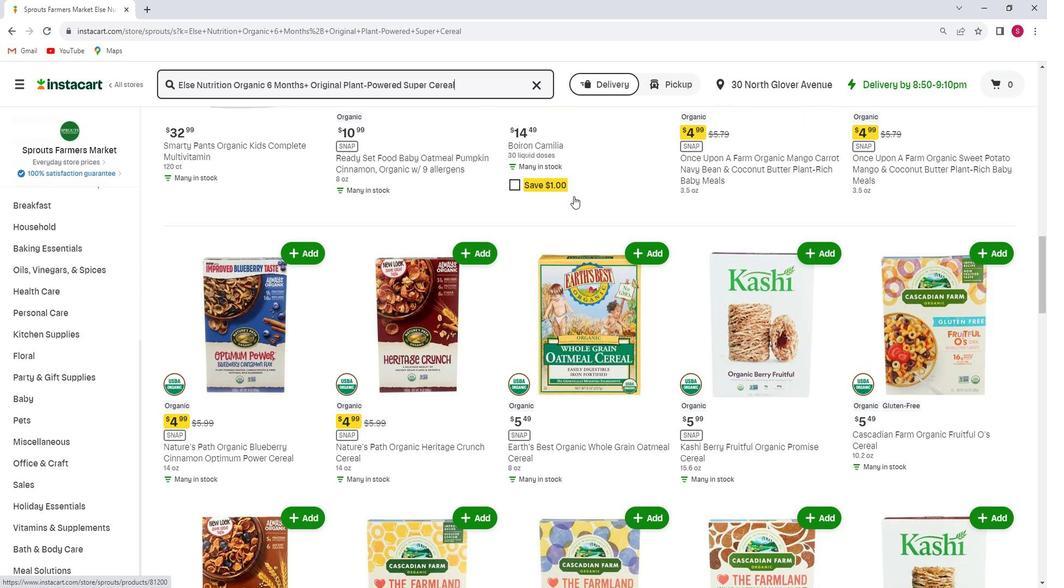 
Action: Mouse scrolled (587, 202) with delta (0, 0)
Screenshot: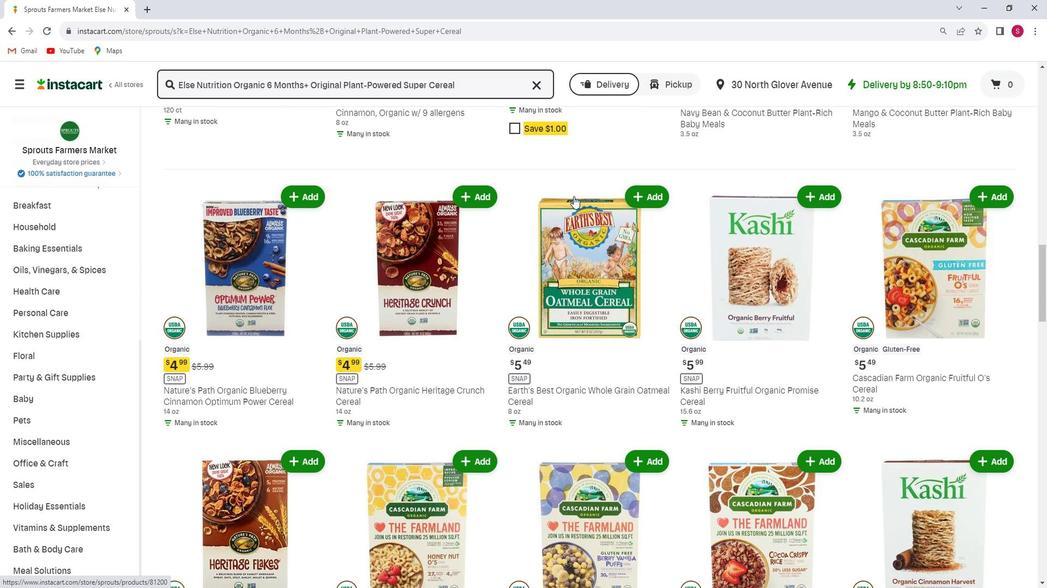 
Action: Mouse scrolled (587, 202) with delta (0, 0)
Screenshot: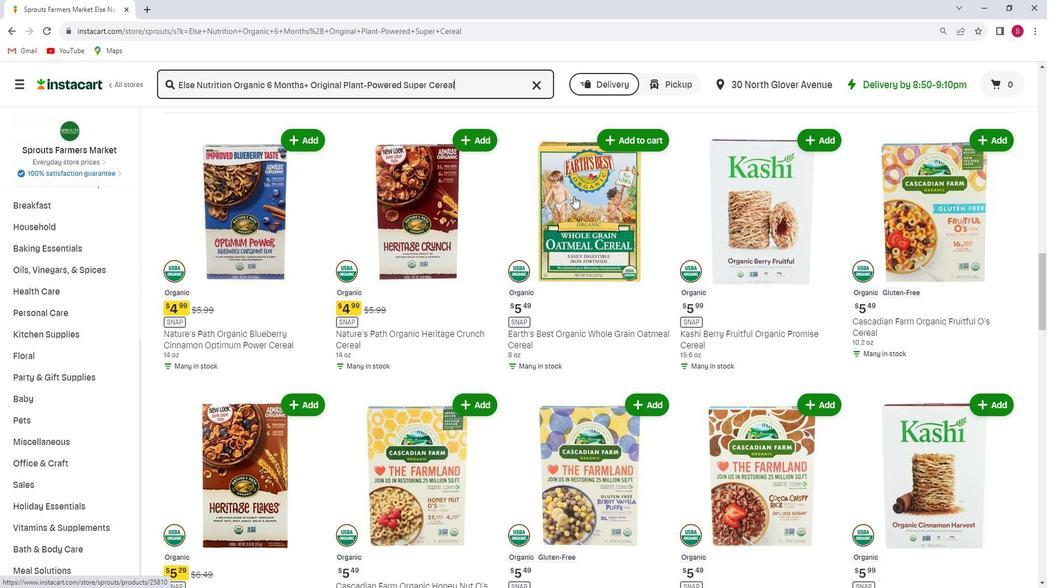 
Action: Mouse scrolled (587, 202) with delta (0, 0)
Screenshot: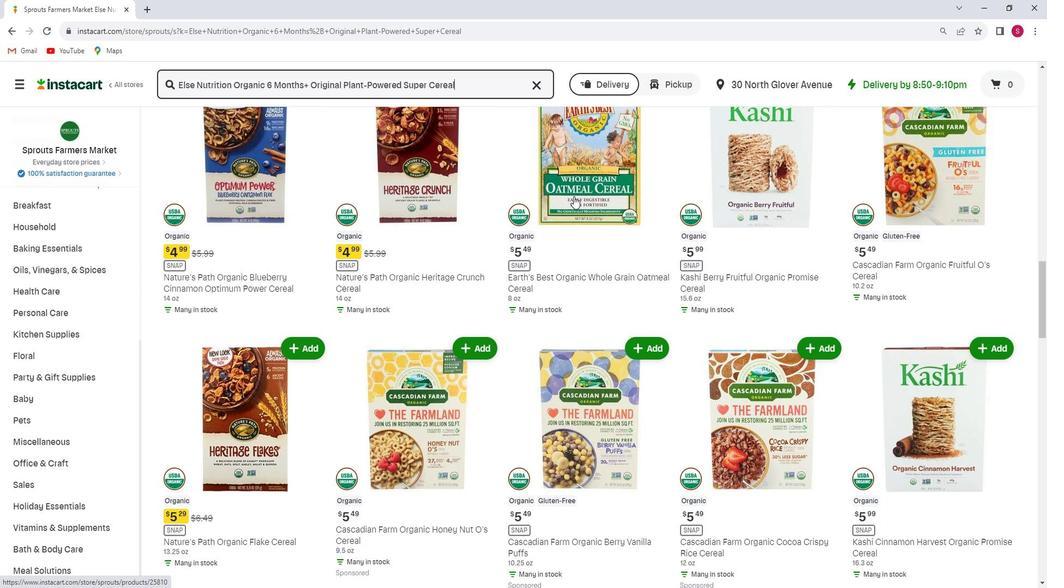 
Action: Mouse scrolled (587, 202) with delta (0, 0)
Screenshot: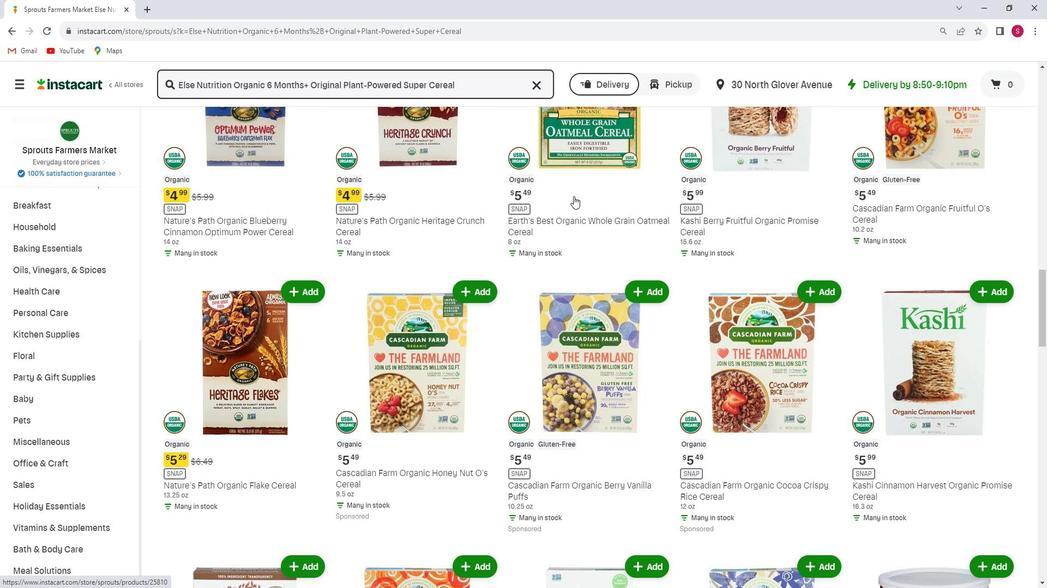 
Action: Mouse scrolled (587, 202) with delta (0, 0)
Screenshot: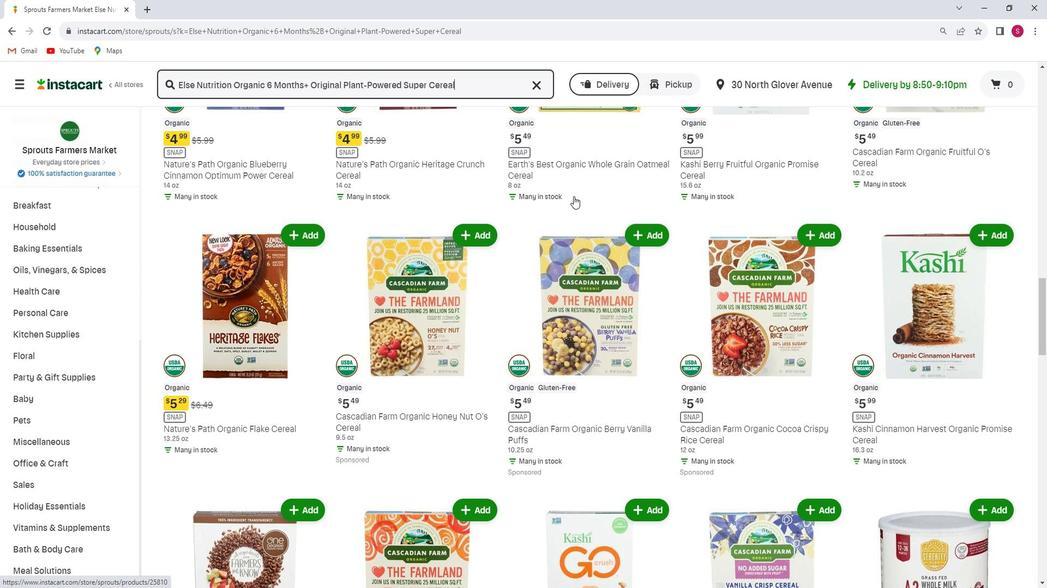 
Action: Mouse scrolled (587, 202) with delta (0, 0)
Screenshot: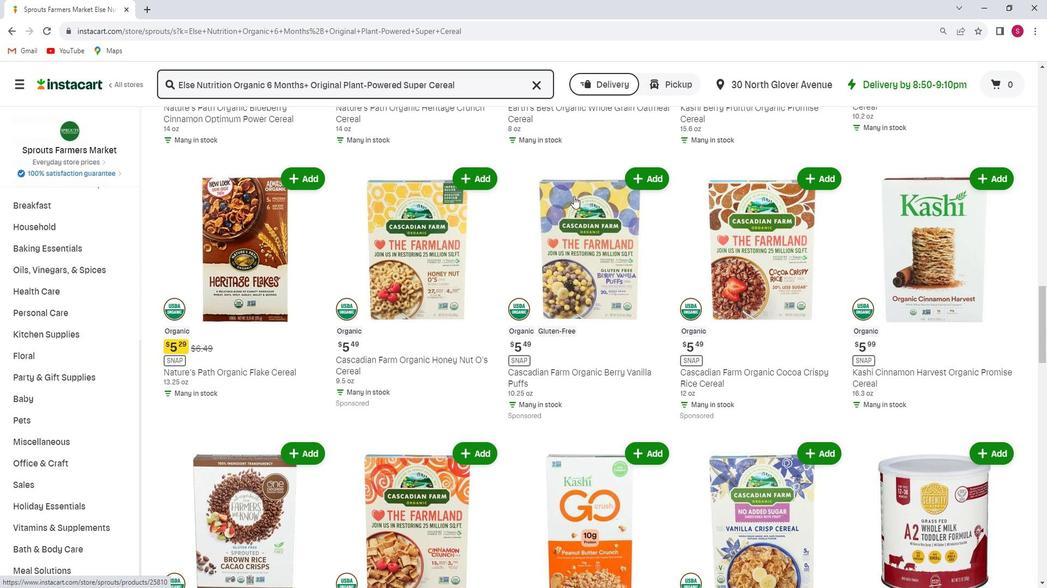 
Action: Mouse scrolled (587, 202) with delta (0, 0)
Screenshot: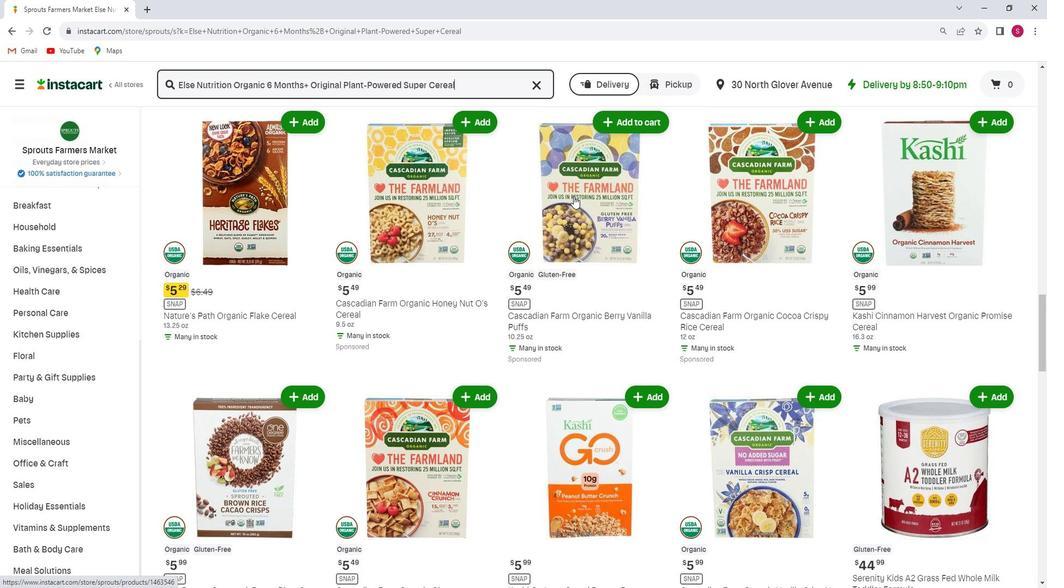 
Action: Mouse scrolled (587, 202) with delta (0, 0)
Screenshot: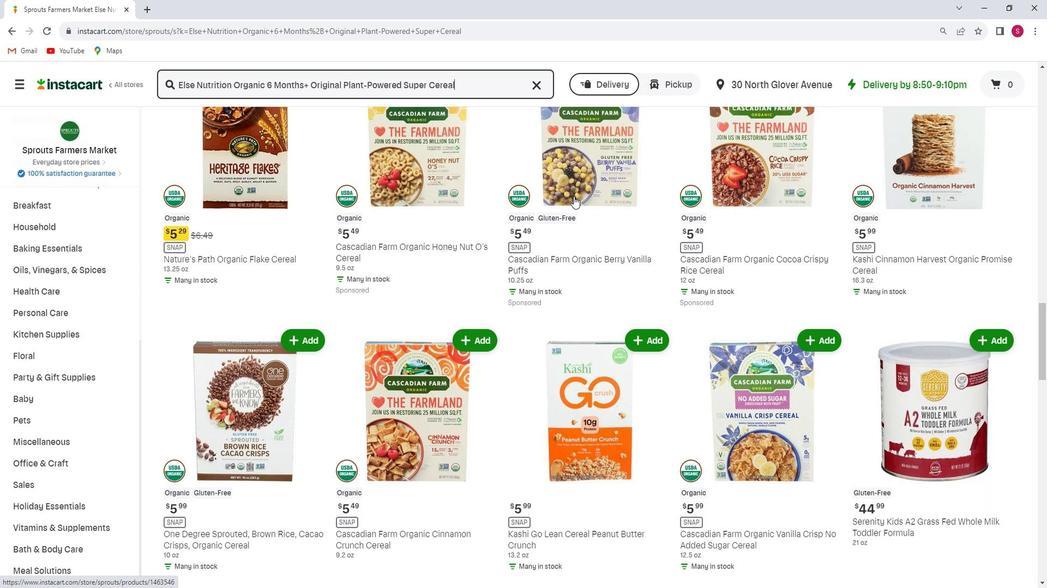
Action: Mouse scrolled (587, 202) with delta (0, 0)
Screenshot: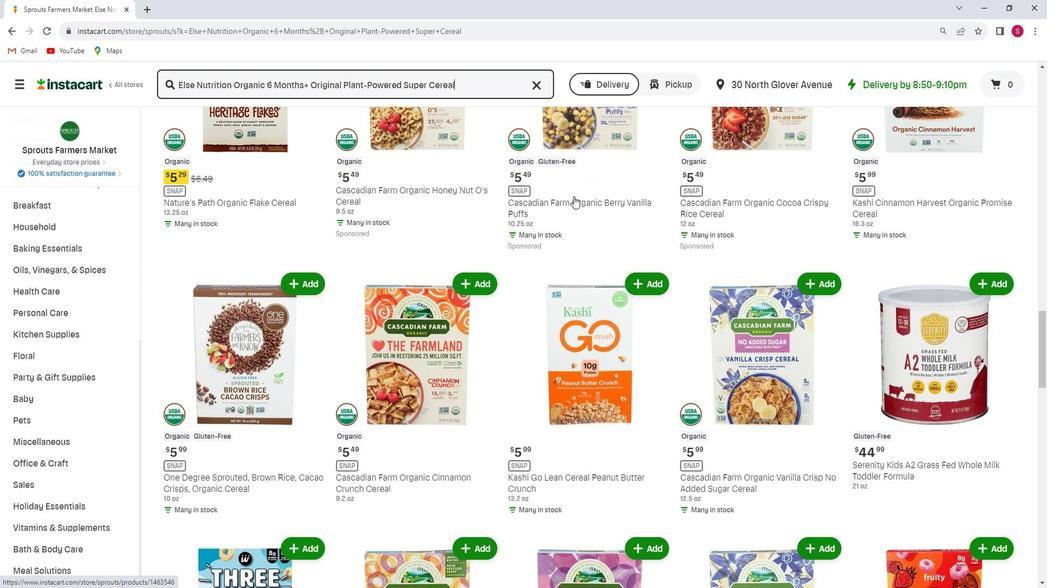 
Action: Mouse scrolled (587, 202) with delta (0, 0)
Screenshot: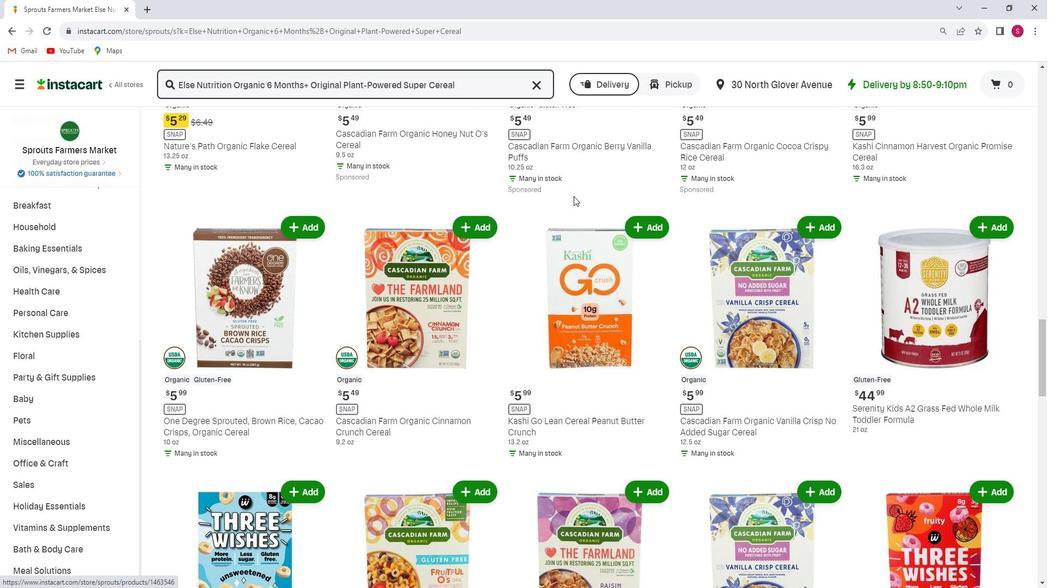 
Action: Mouse scrolled (587, 202) with delta (0, 0)
Screenshot: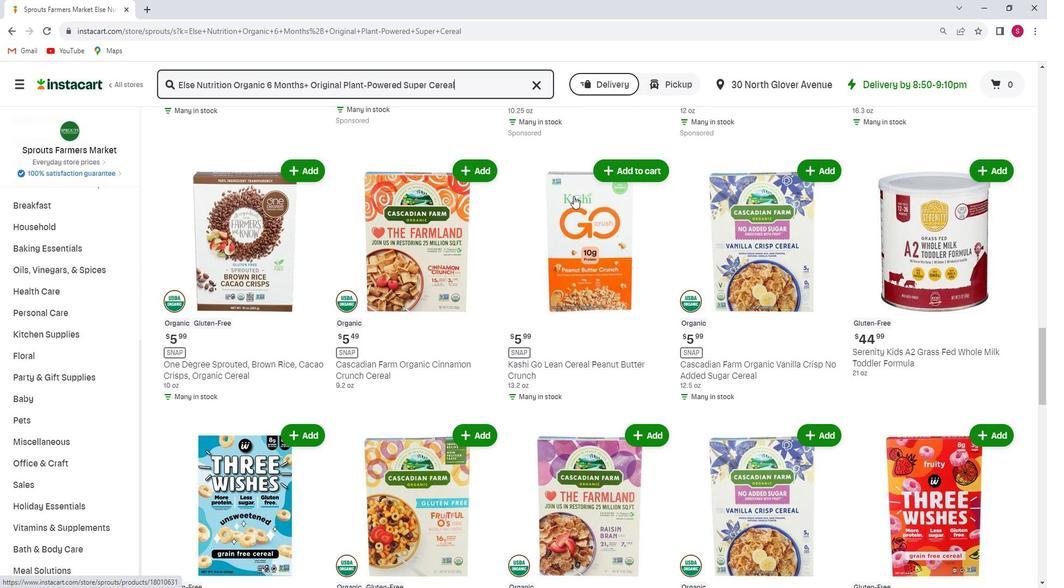 
Action: Mouse scrolled (587, 202) with delta (0, 0)
Screenshot: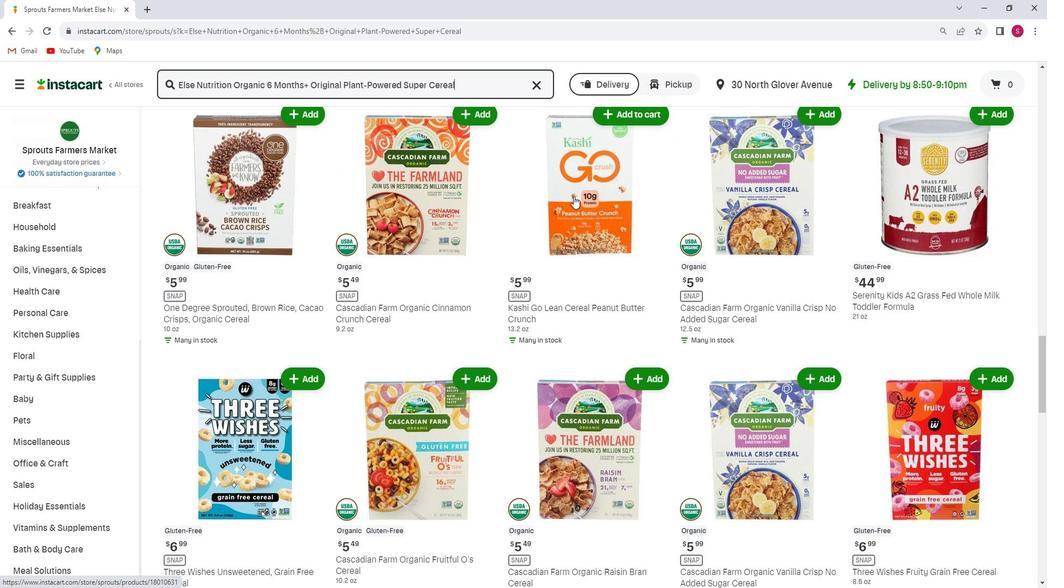 
Action: Mouse scrolled (587, 202) with delta (0, 0)
Screenshot: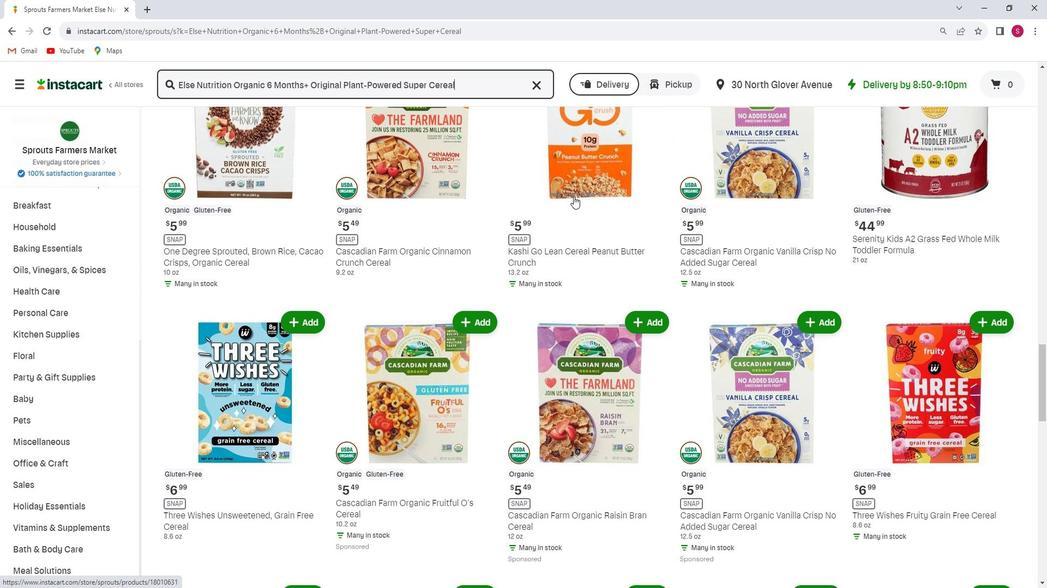 
Action: Mouse scrolled (587, 202) with delta (0, 0)
Screenshot: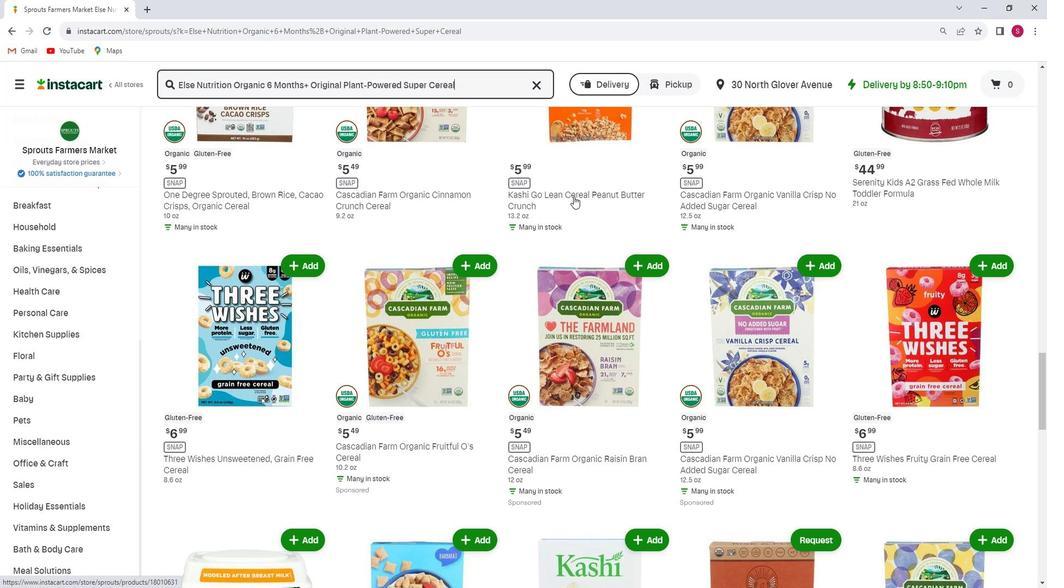 
Action: Mouse scrolled (587, 202) with delta (0, 0)
Screenshot: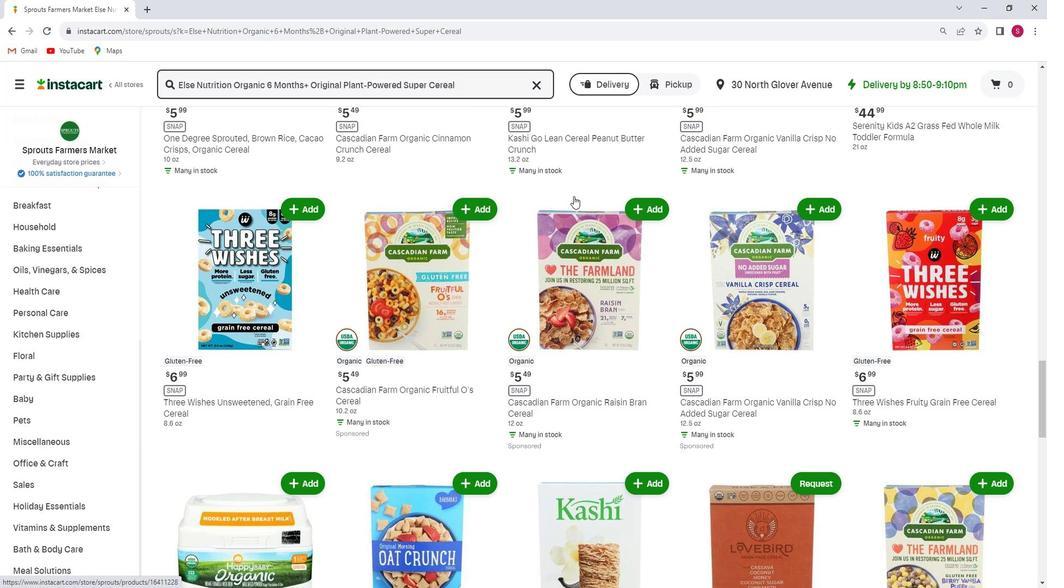 
Action: Mouse scrolled (587, 202) with delta (0, 0)
Screenshot: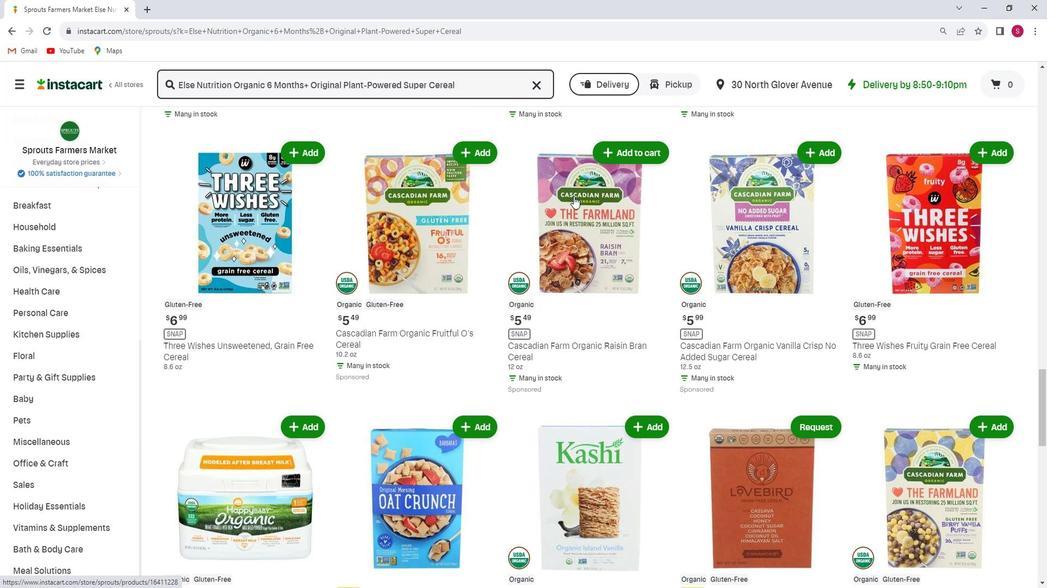 
Action: Mouse scrolled (587, 202) with delta (0, 0)
Screenshot: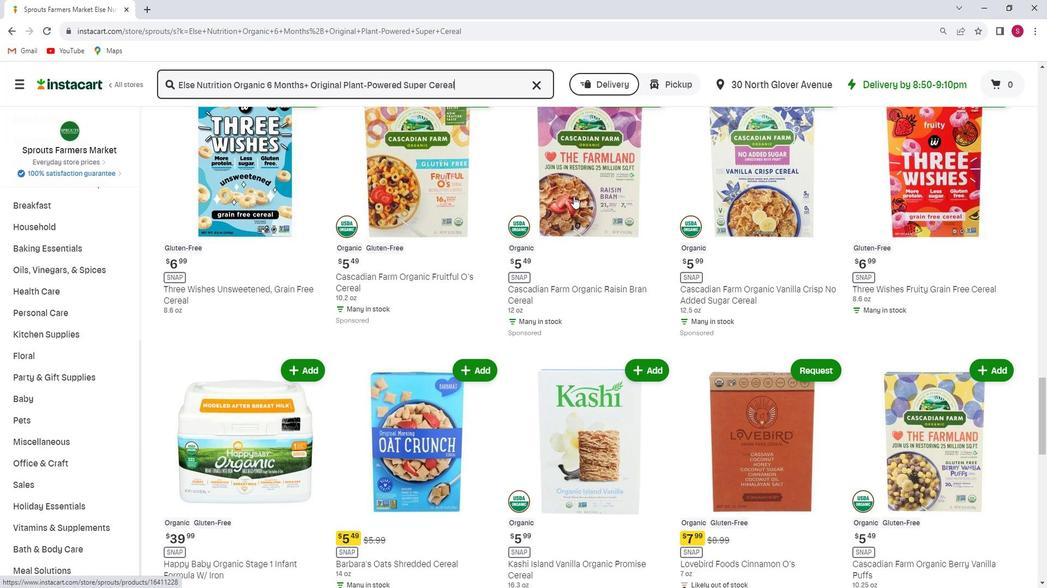 
Action: Mouse scrolled (587, 202) with delta (0, 0)
Screenshot: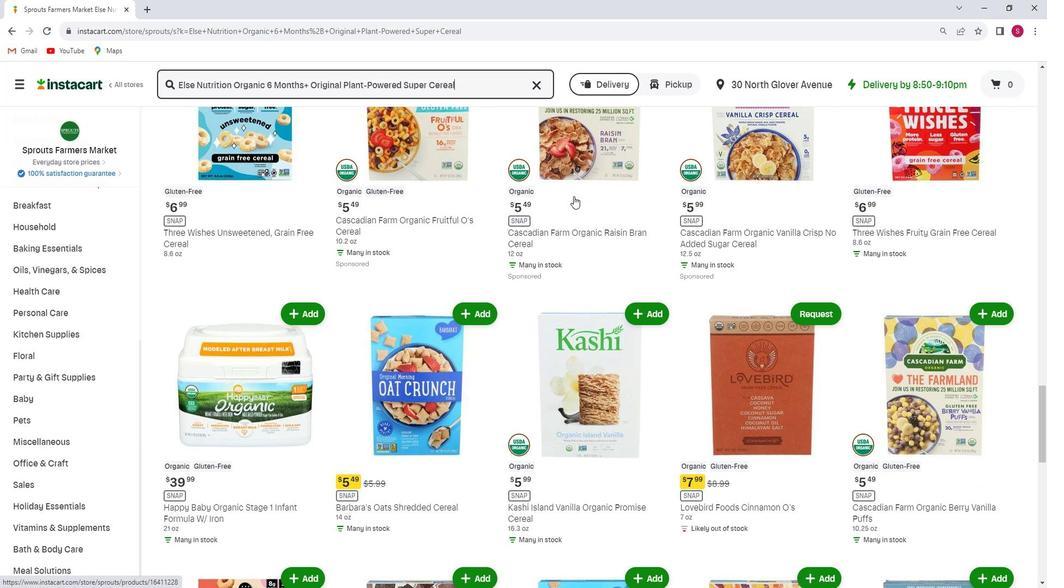 
Action: Mouse scrolled (587, 202) with delta (0, 0)
Screenshot: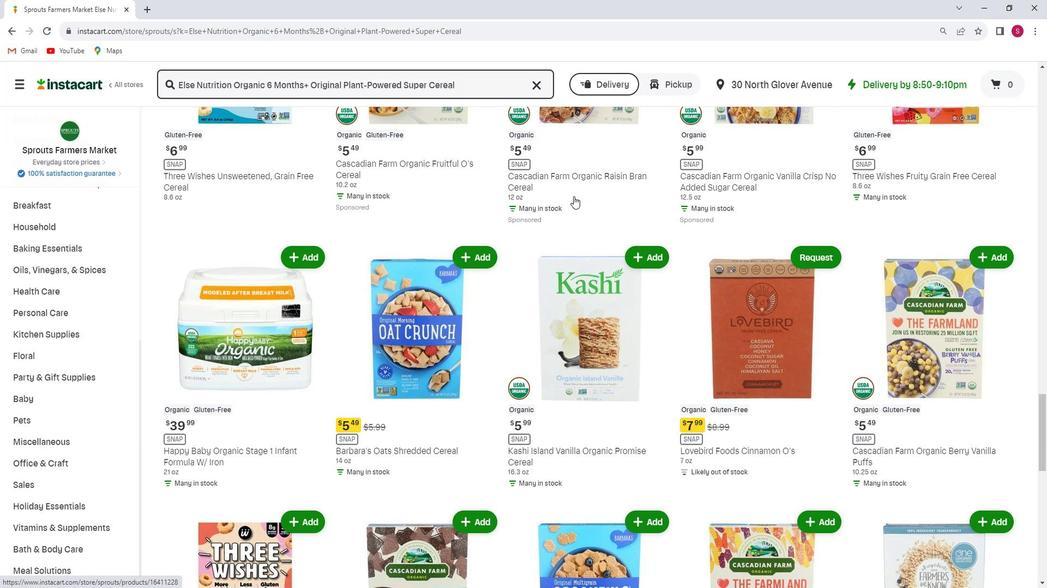 
Action: Mouse scrolled (587, 202) with delta (0, 0)
Screenshot: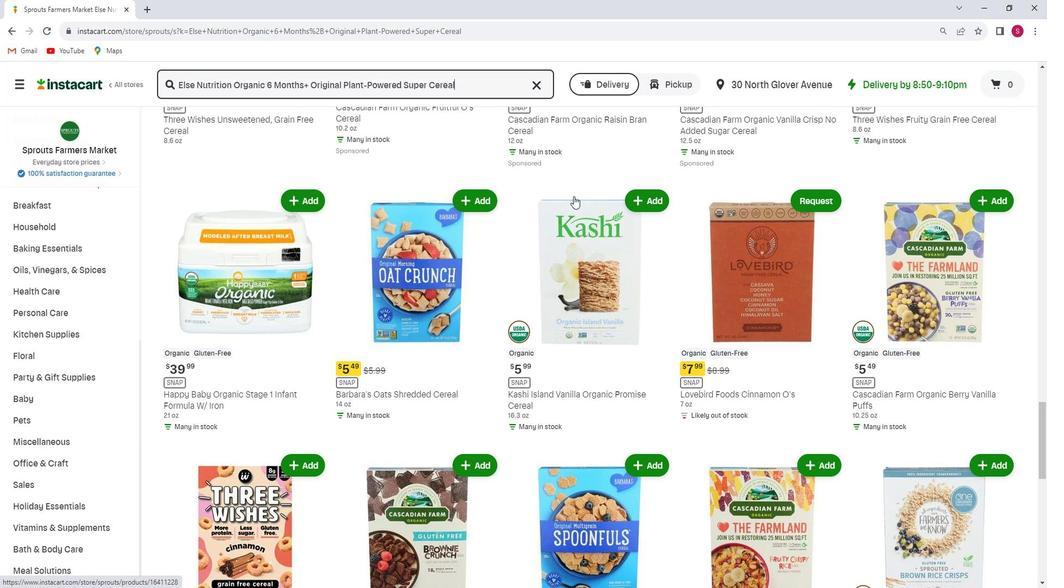 
Action: Mouse scrolled (587, 202) with delta (0, 0)
Screenshot: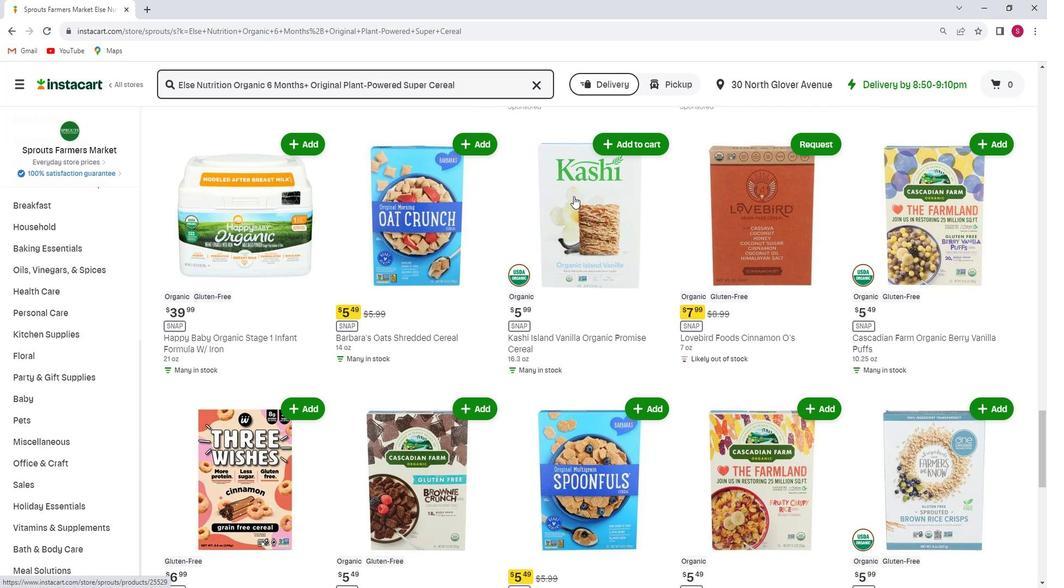 
Action: Mouse scrolled (587, 202) with delta (0, 0)
Screenshot: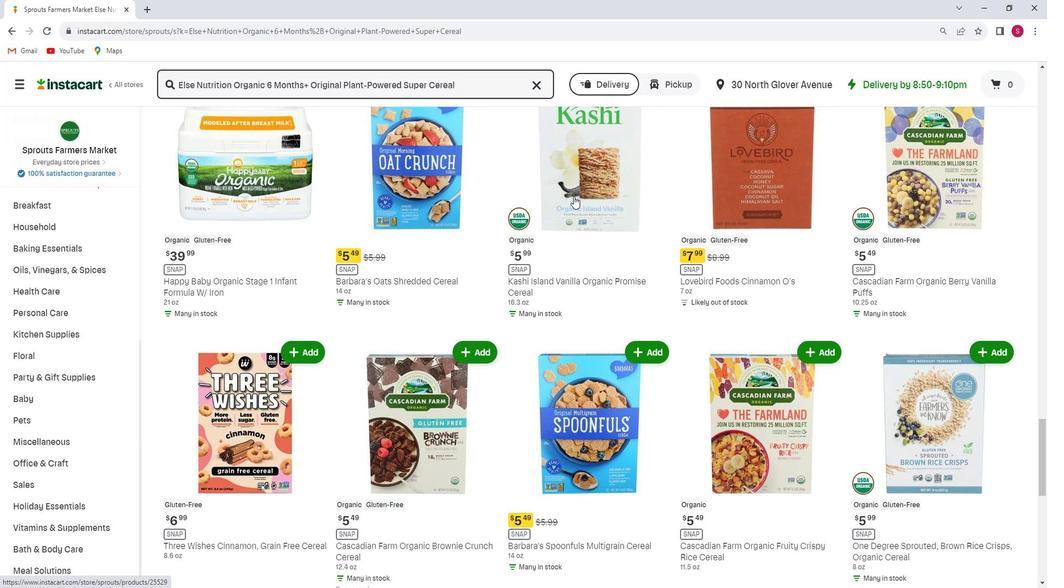 
Action: Mouse scrolled (587, 202) with delta (0, 0)
Screenshot: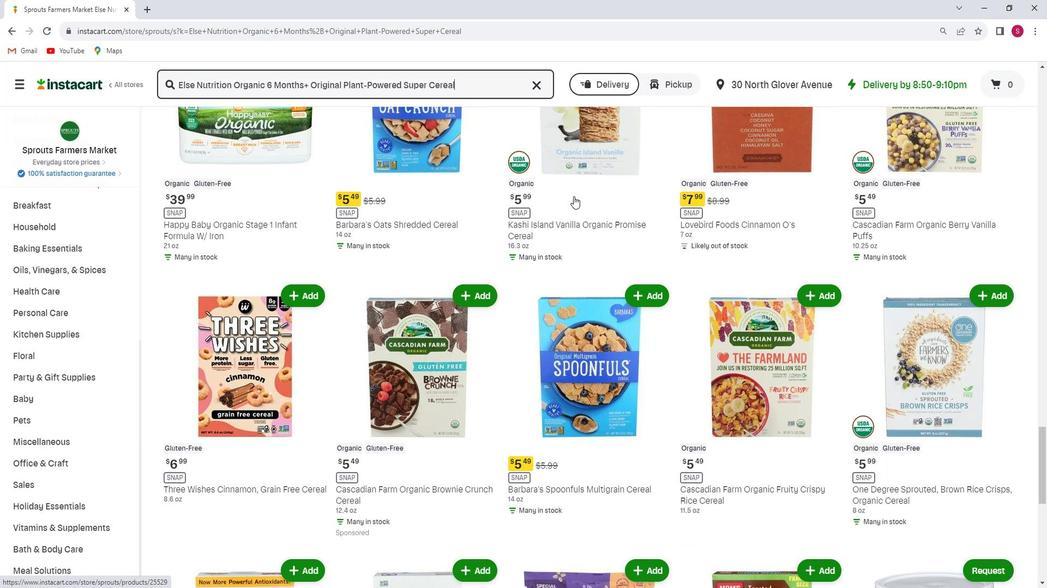 
Action: Mouse scrolled (587, 202) with delta (0, 0)
Screenshot: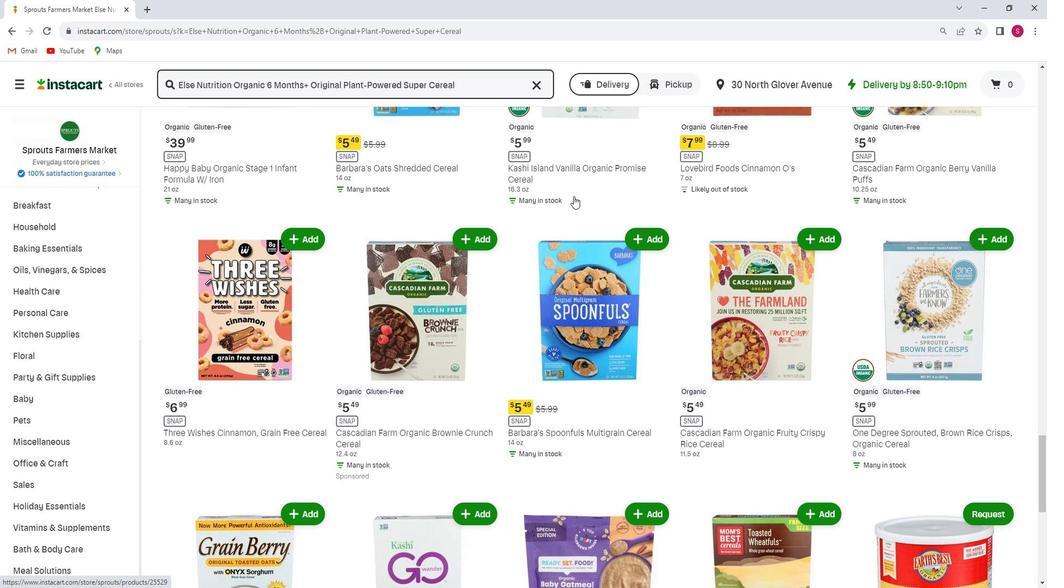 
Action: Mouse scrolled (587, 202) with delta (0, 0)
Screenshot: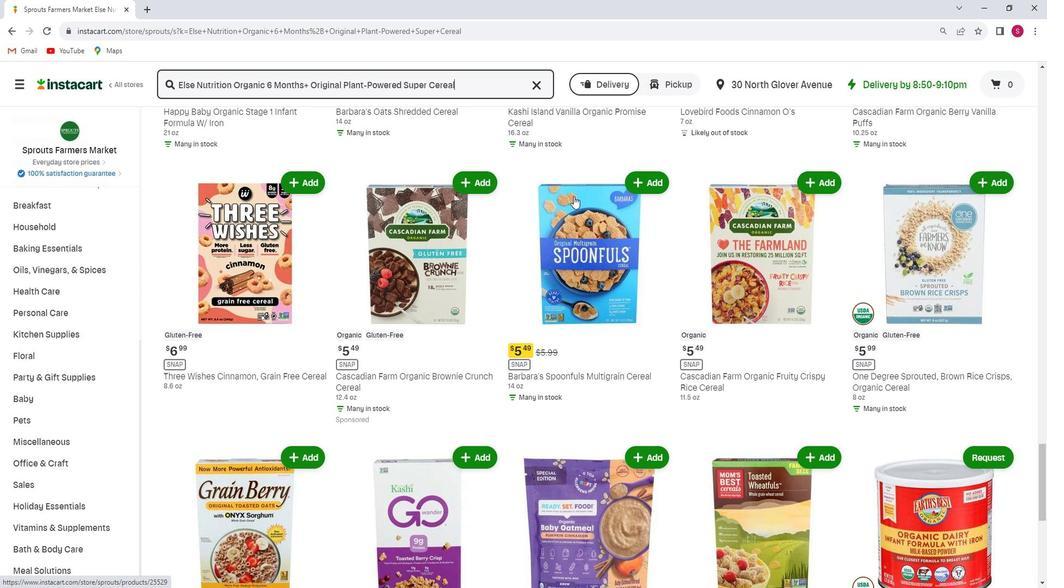 
Action: Mouse scrolled (587, 202) with delta (0, 0)
Screenshot: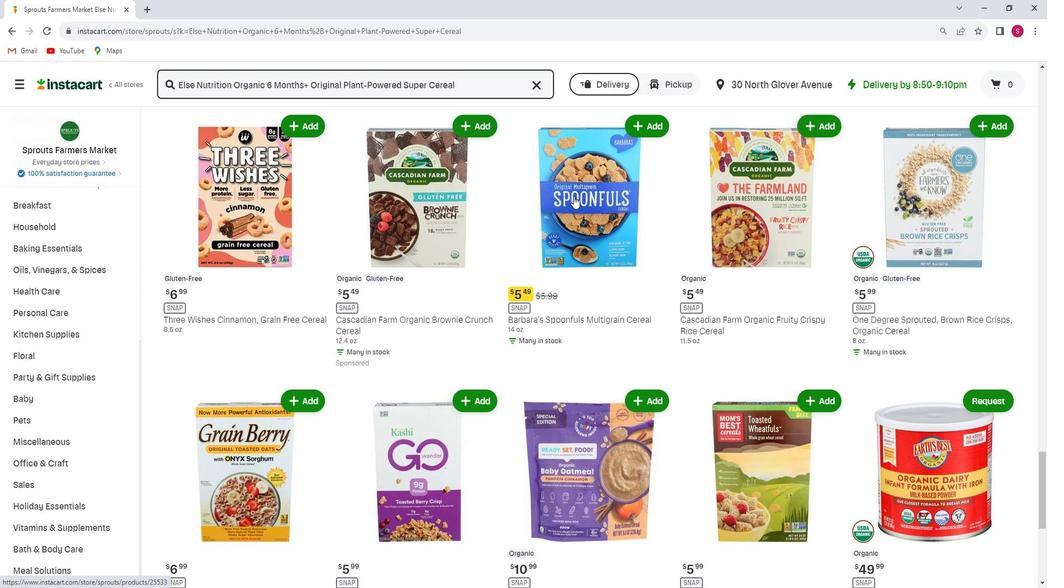 
Action: Mouse scrolled (587, 202) with delta (0, 0)
Screenshot: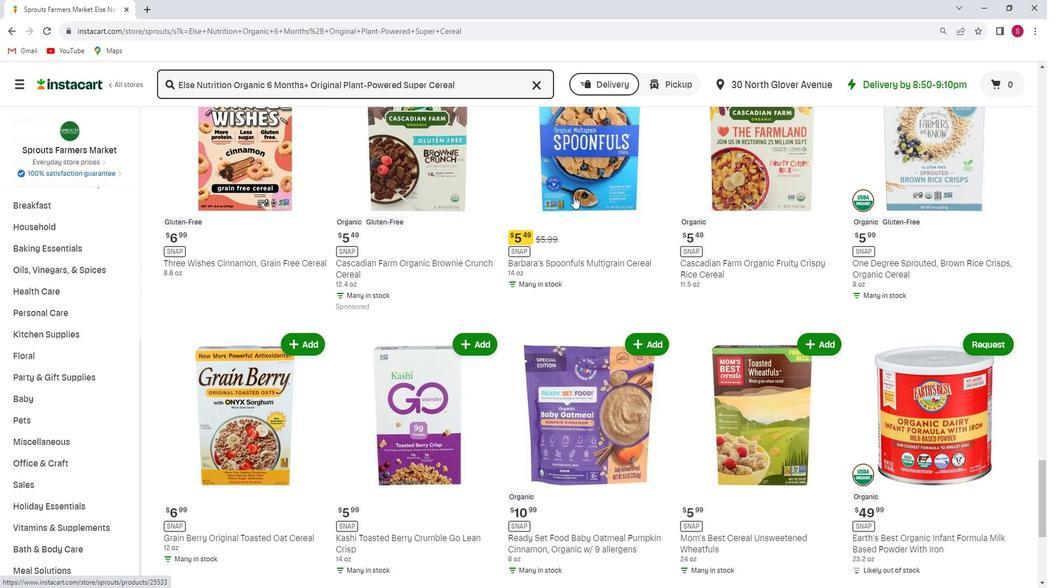 
Action: Mouse scrolled (587, 202) with delta (0, 0)
Screenshot: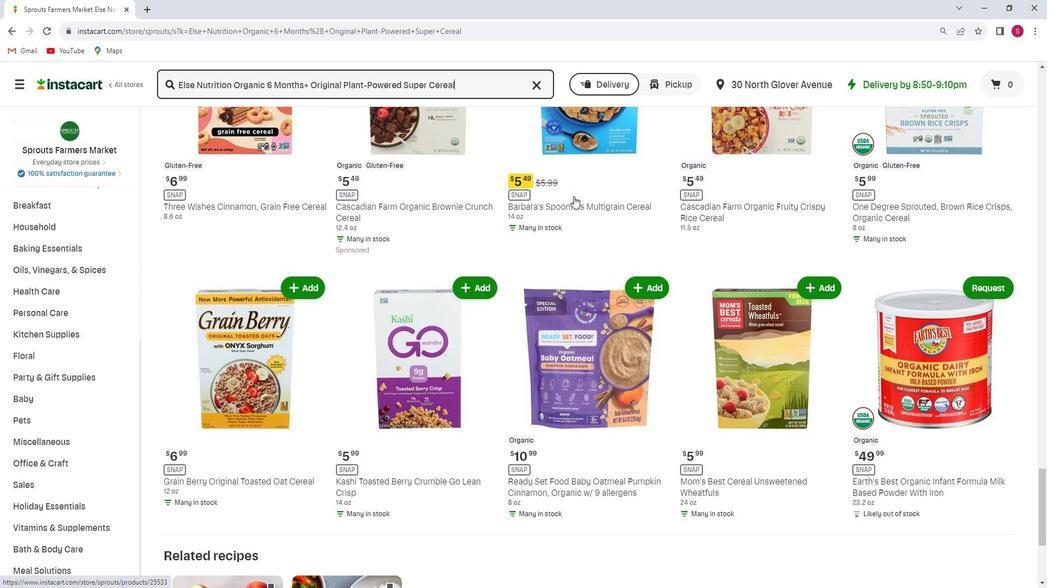 
Action: Mouse scrolled (587, 202) with delta (0, 0)
Screenshot: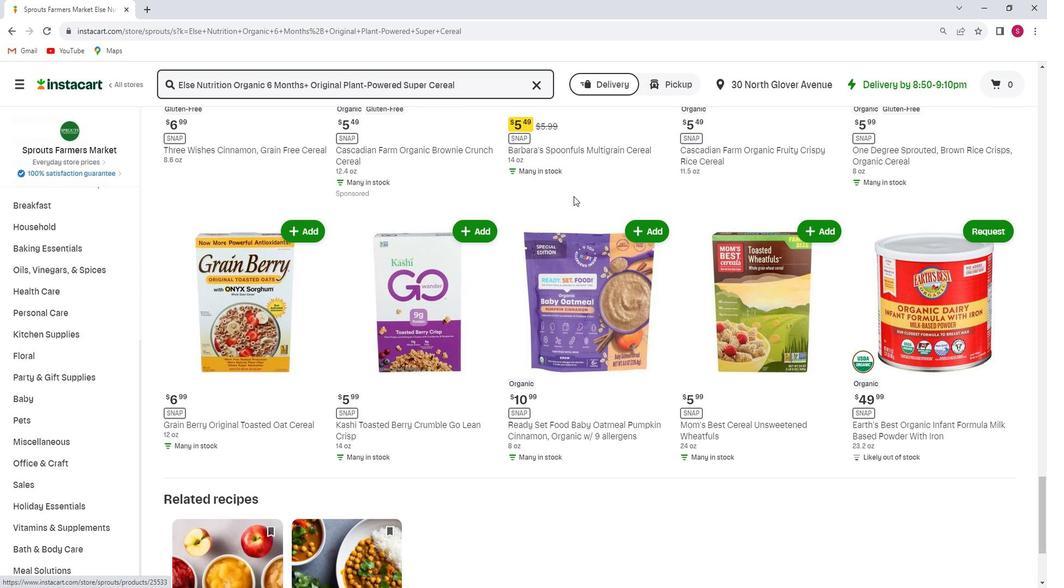 
Action: Mouse scrolled (587, 202) with delta (0, 0)
Screenshot: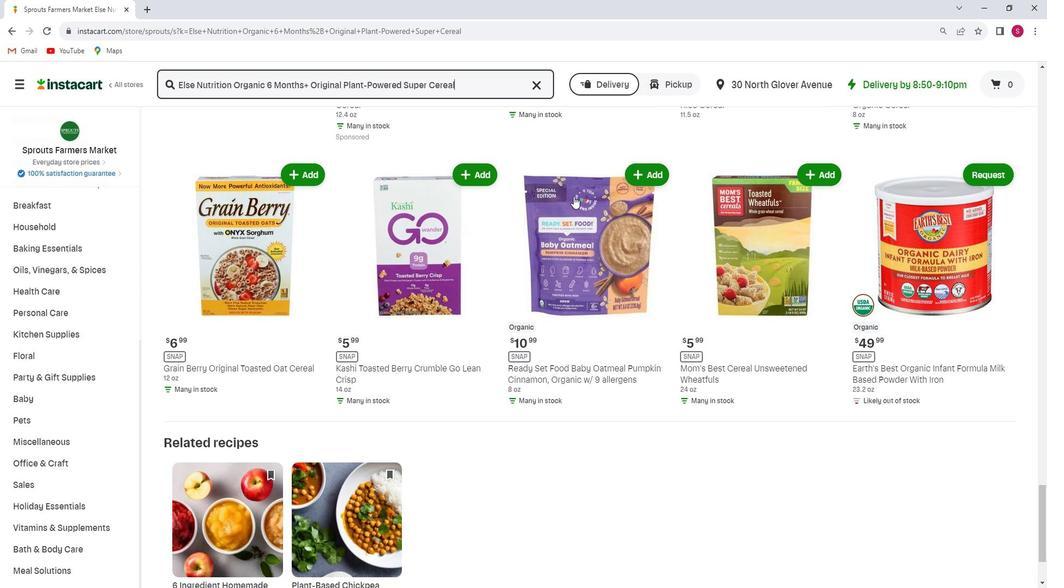 
Action: Mouse scrolled (587, 202) with delta (0, 0)
Screenshot: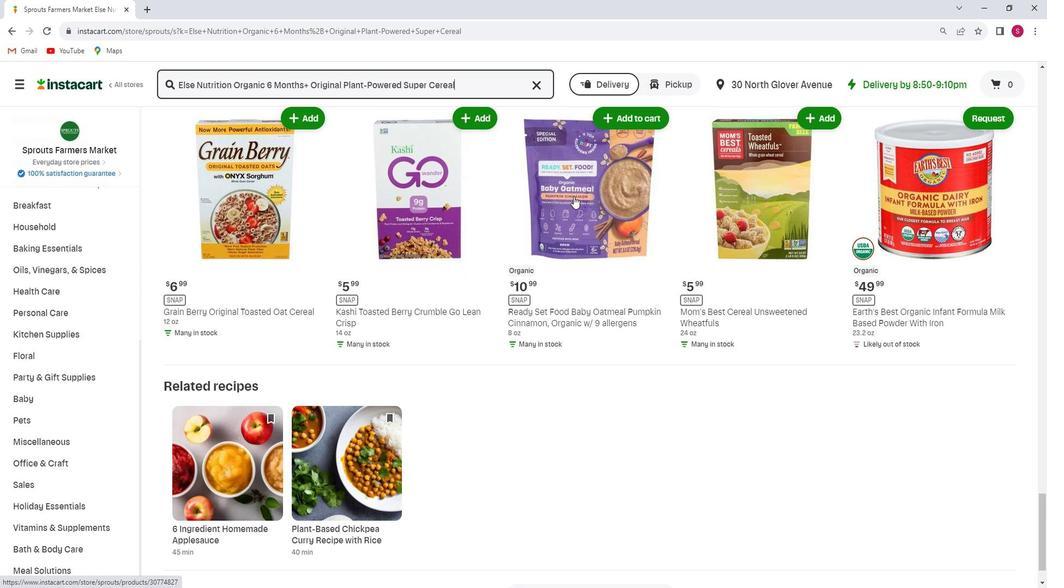 
Action: Mouse scrolled (587, 202) with delta (0, 0)
Screenshot: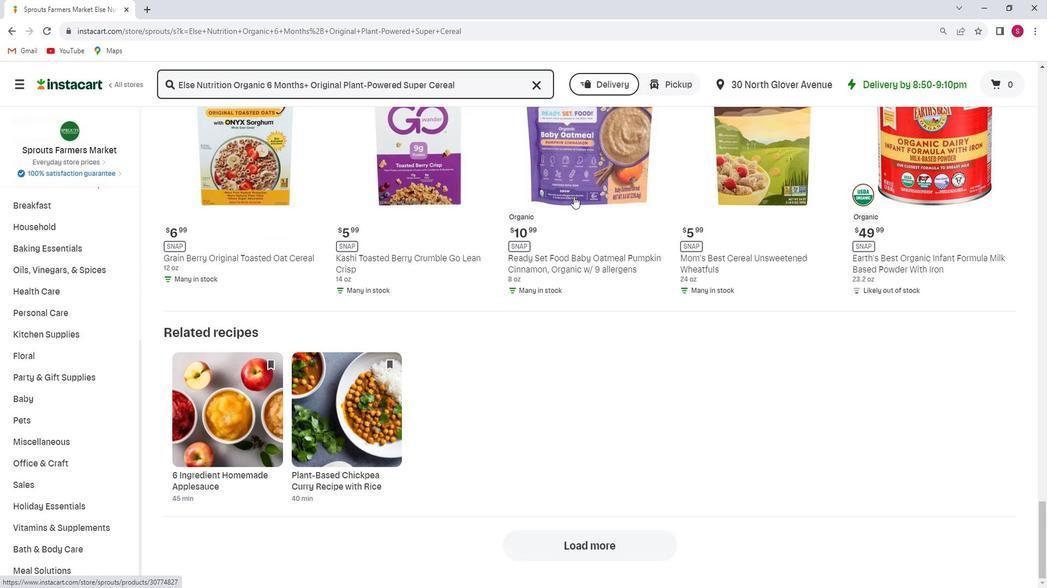 
Action: Mouse scrolled (587, 202) with delta (0, 0)
Screenshot: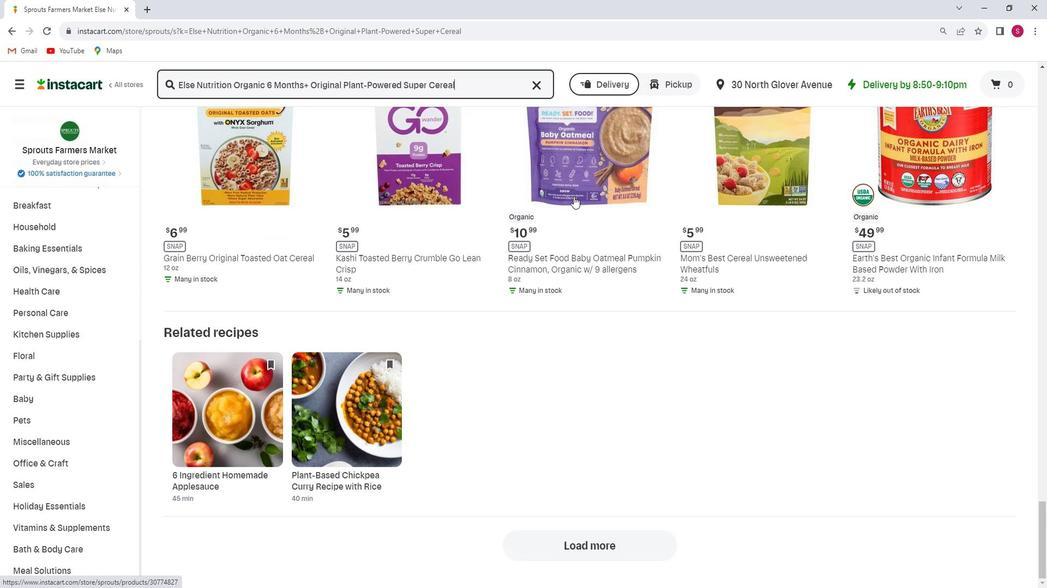 
Action: Mouse scrolled (587, 202) with delta (0, 0)
Screenshot: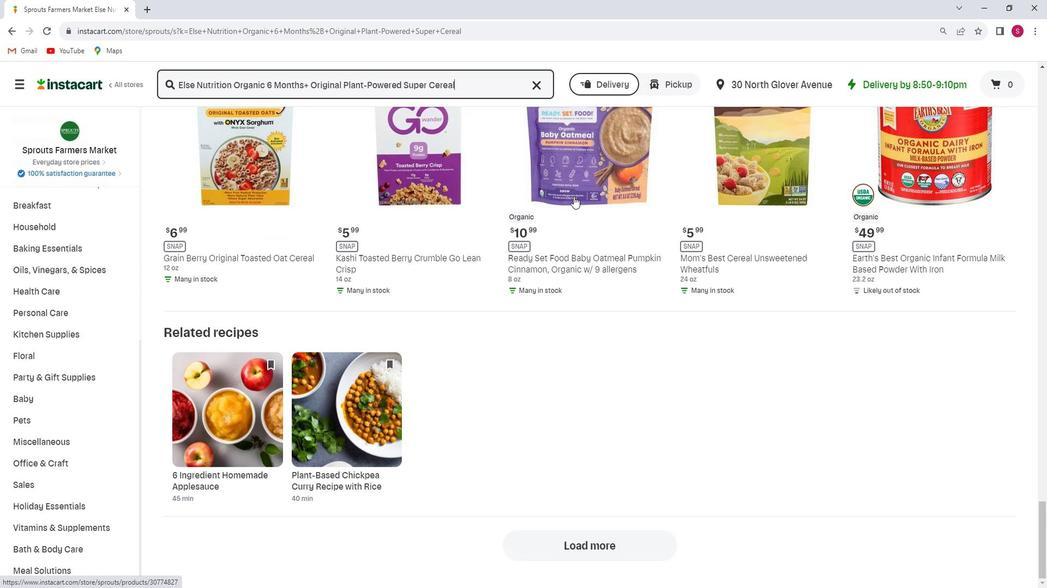 
